 Task: Look for space in Imzoûrene, Morocco from 2nd August, 2023 to 12th August, 2023 for 2 adults in price range Rs.5000 to Rs.10000. Place can be private room with 1  bedroom having 1 bed and 1 bathroom. Property type can be house, flat, guest house, hotel. Booking option can be shelf check-in. Required host language is English.
Action: Mouse moved to (430, 56)
Screenshot: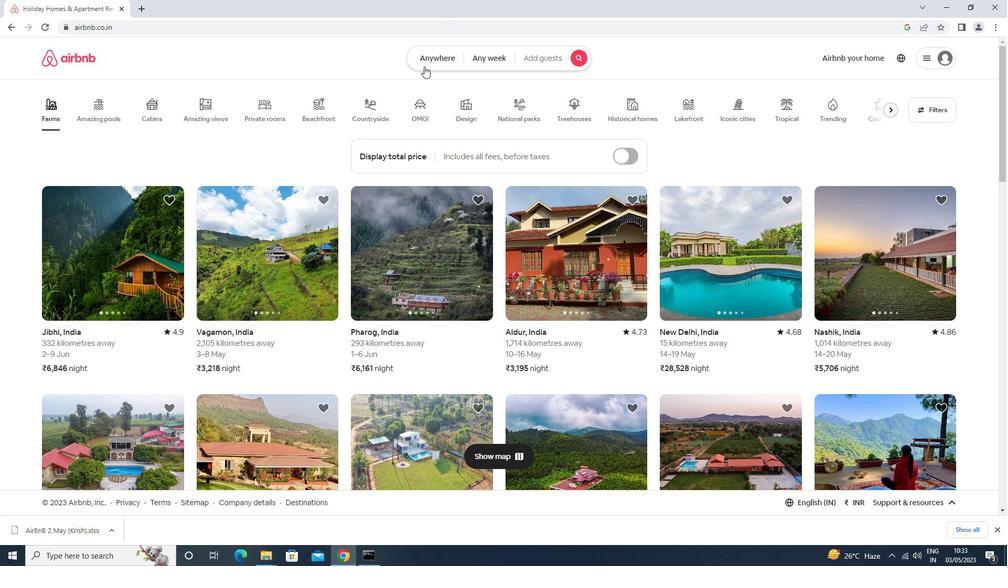 
Action: Mouse pressed left at (430, 56)
Screenshot: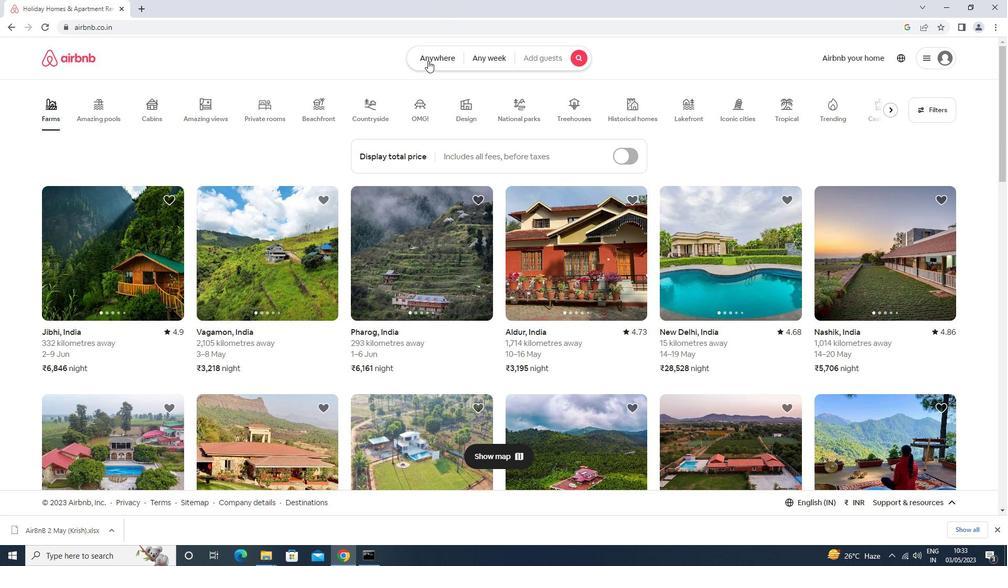 
Action: Mouse moved to (387, 99)
Screenshot: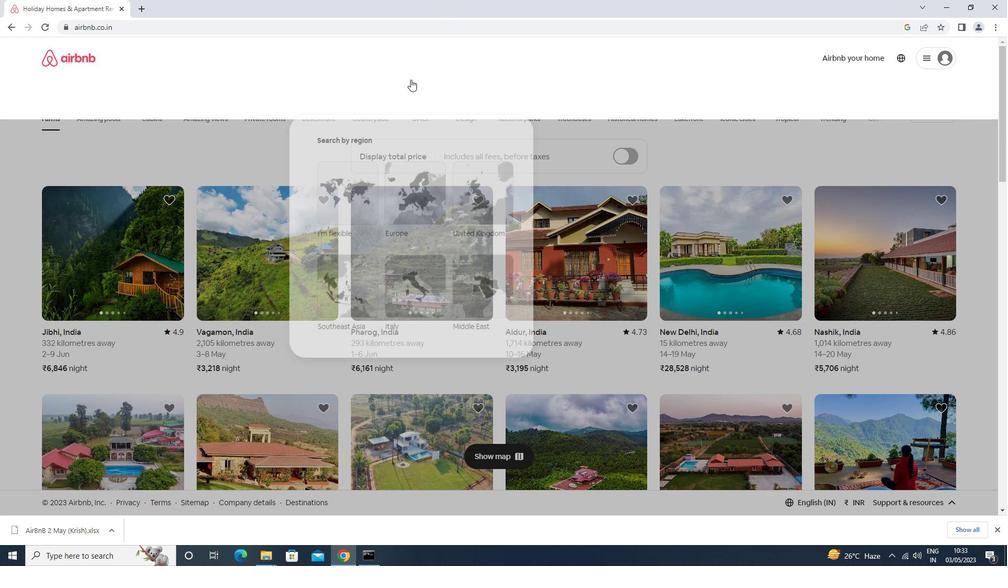 
Action: Mouse pressed left at (387, 99)
Screenshot: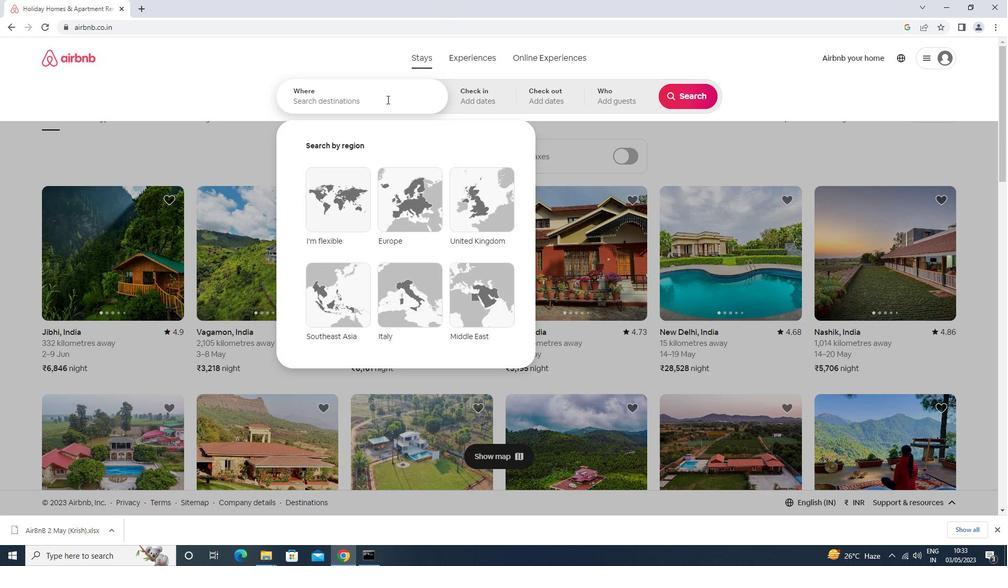 
Action: Key pressed imzourene<Key.down><Key.enter>
Screenshot: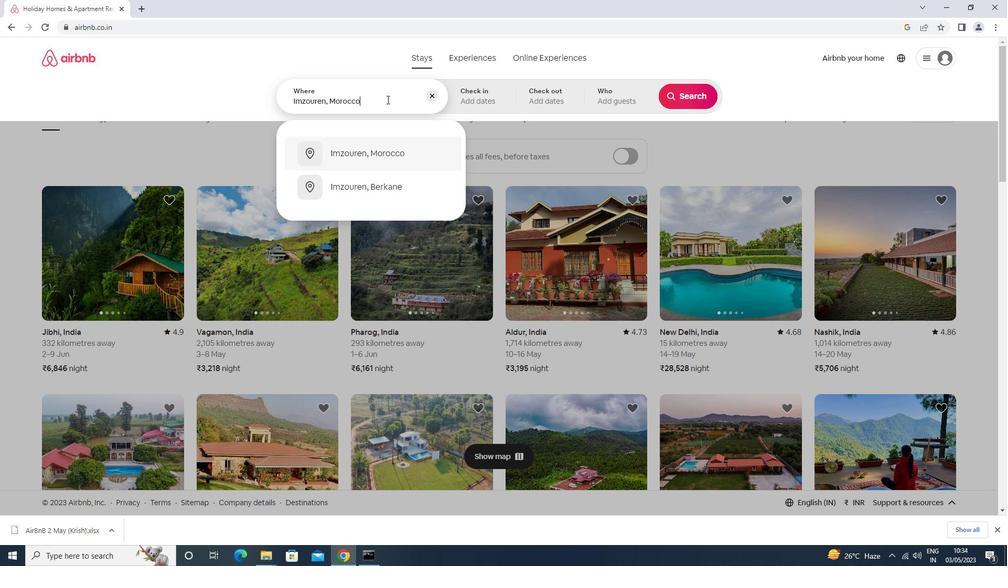 
Action: Mouse moved to (682, 187)
Screenshot: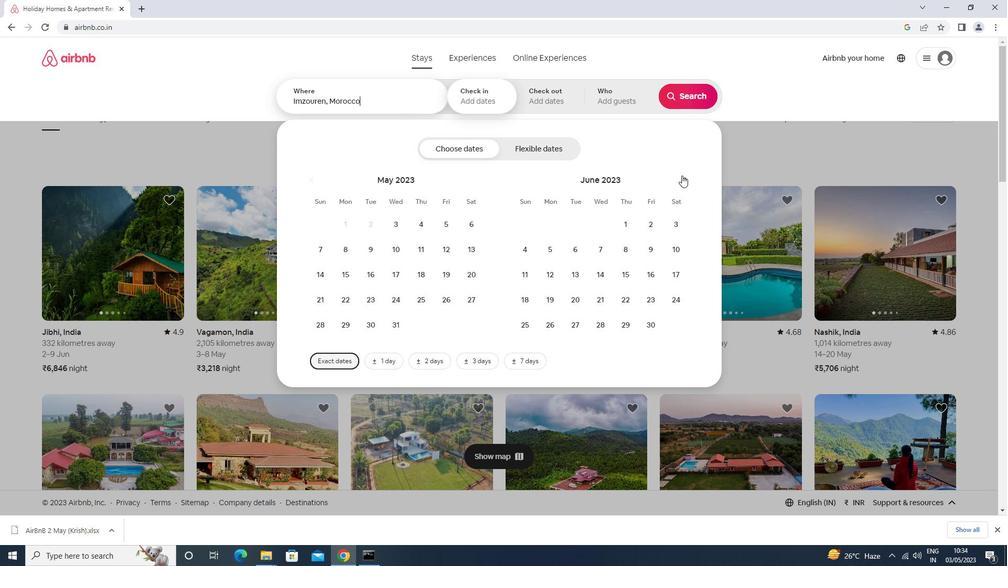 
Action: Mouse pressed left at (682, 187)
Screenshot: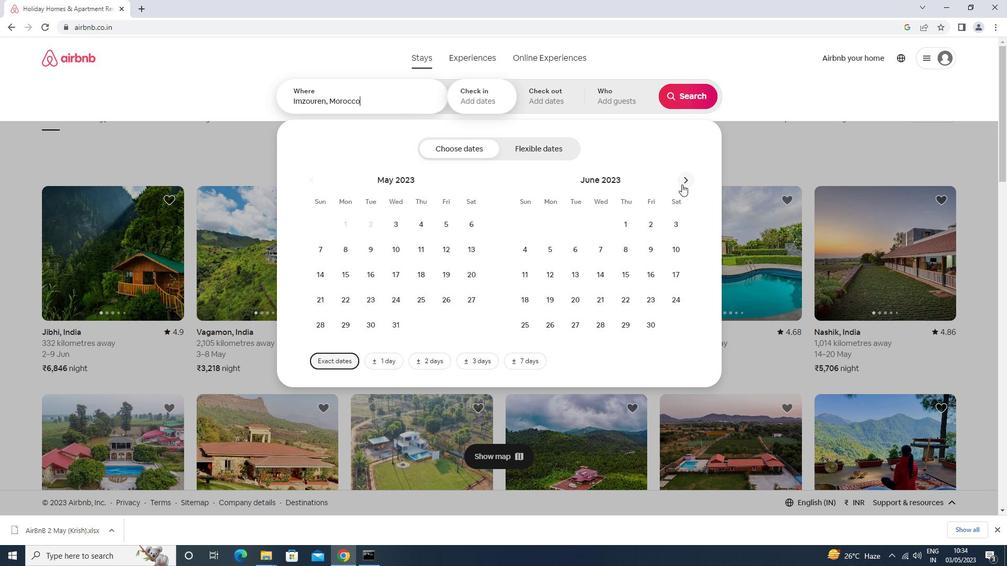 
Action: Mouse pressed left at (682, 187)
Screenshot: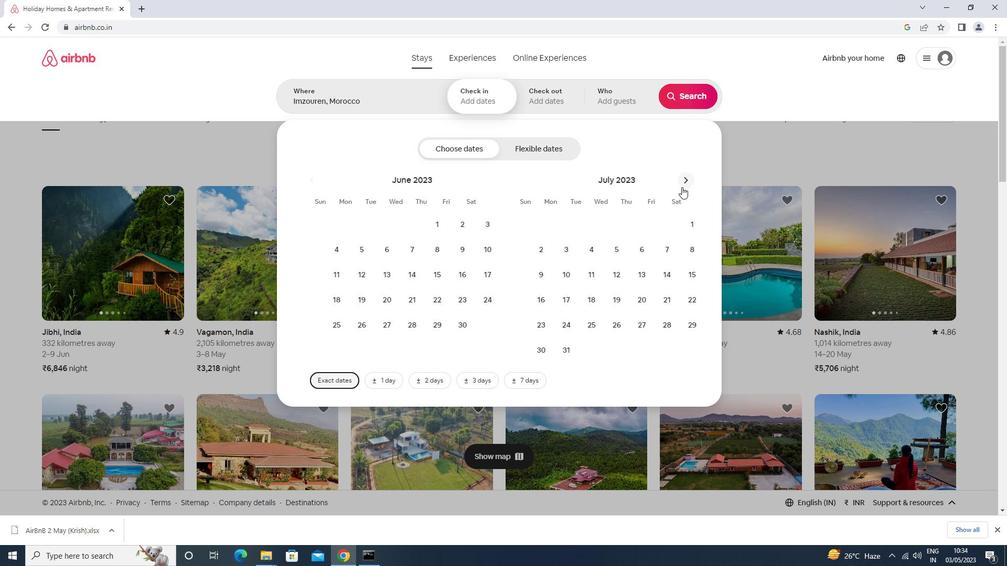 
Action: Mouse moved to (604, 227)
Screenshot: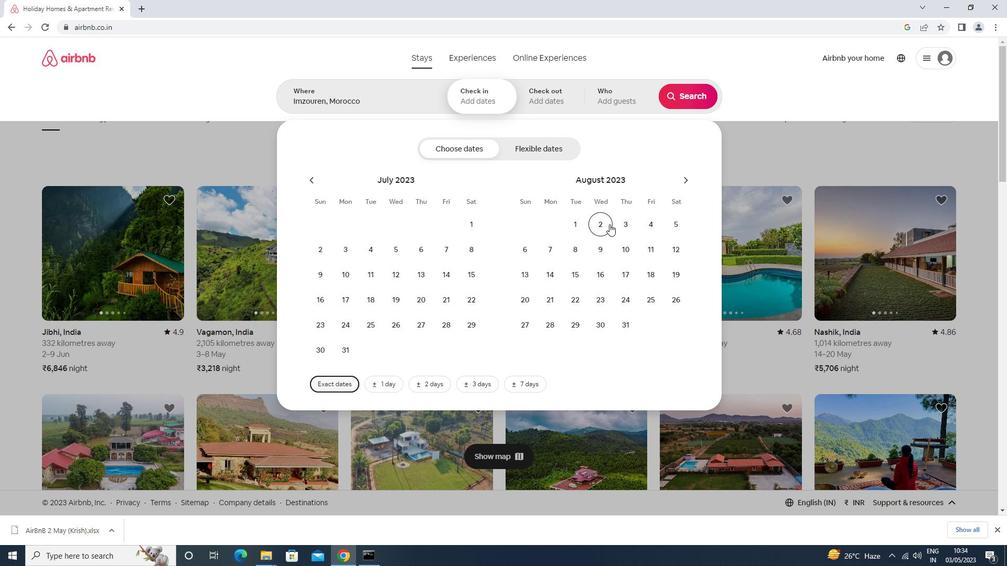 
Action: Mouse pressed left at (604, 227)
Screenshot: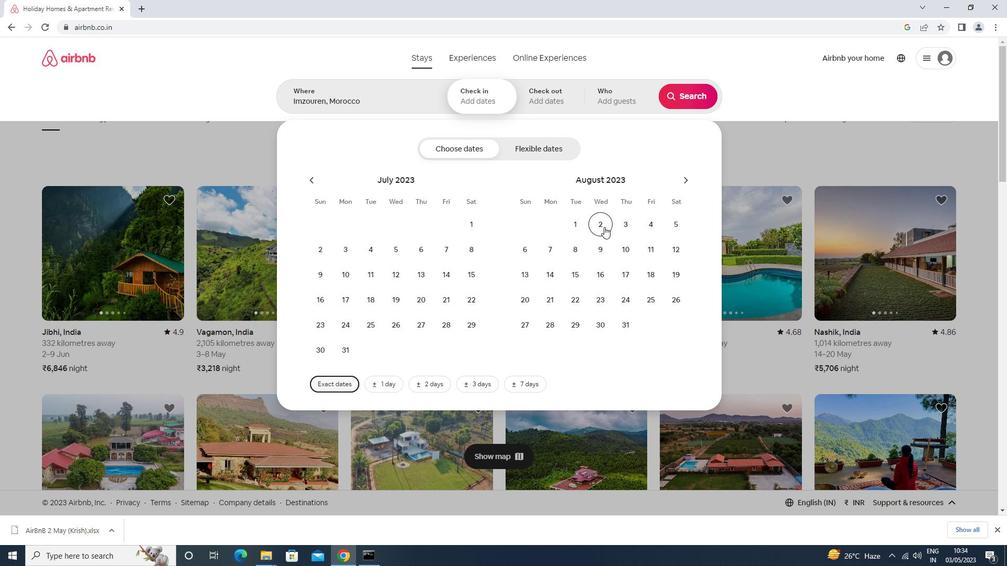 
Action: Mouse moved to (681, 248)
Screenshot: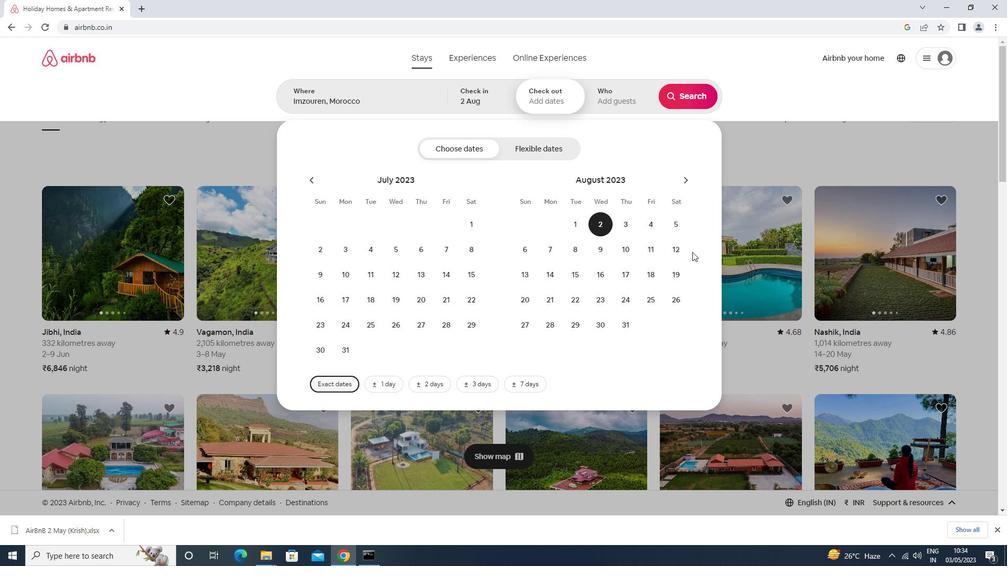 
Action: Mouse pressed left at (681, 248)
Screenshot: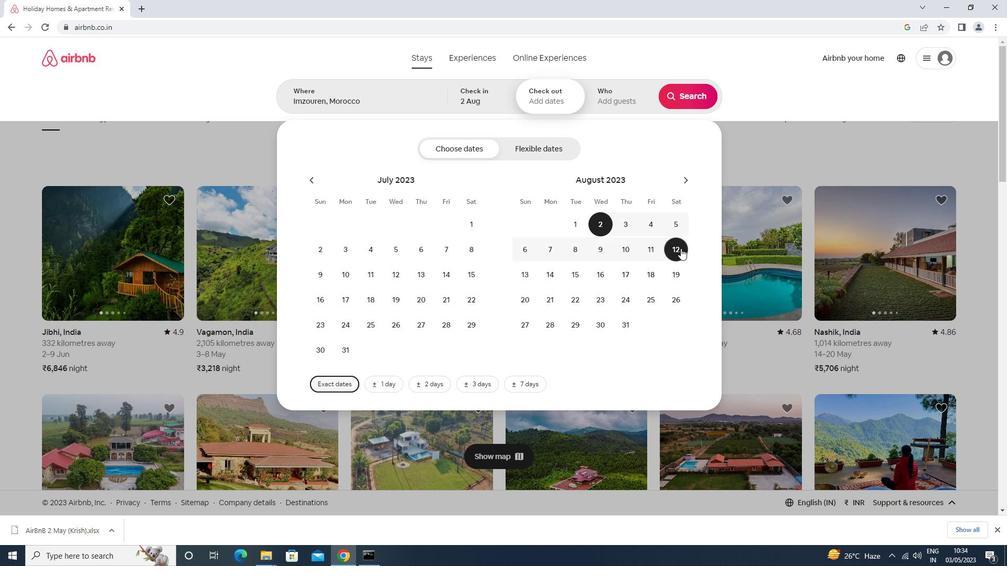 
Action: Mouse moved to (635, 104)
Screenshot: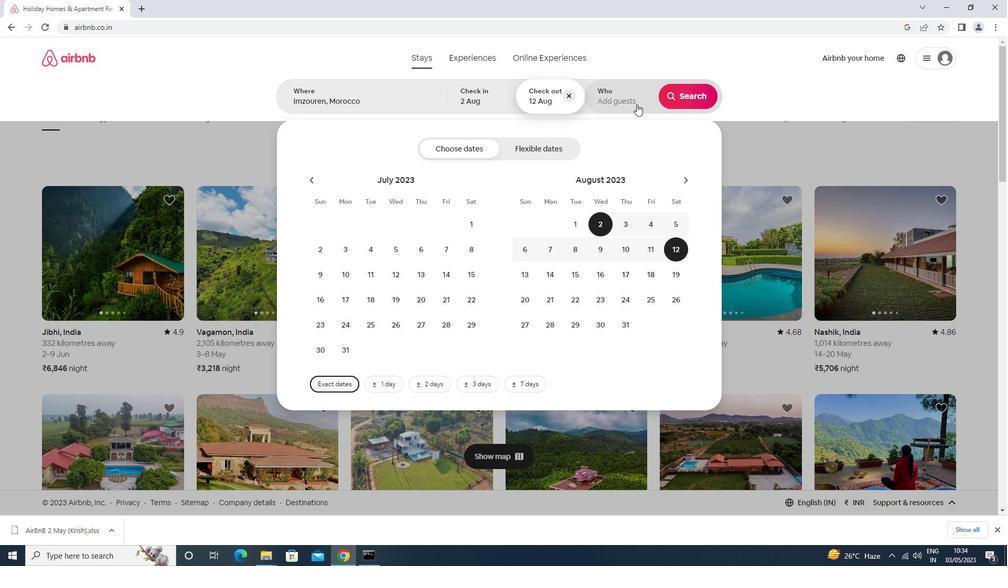 
Action: Mouse pressed left at (635, 104)
Screenshot: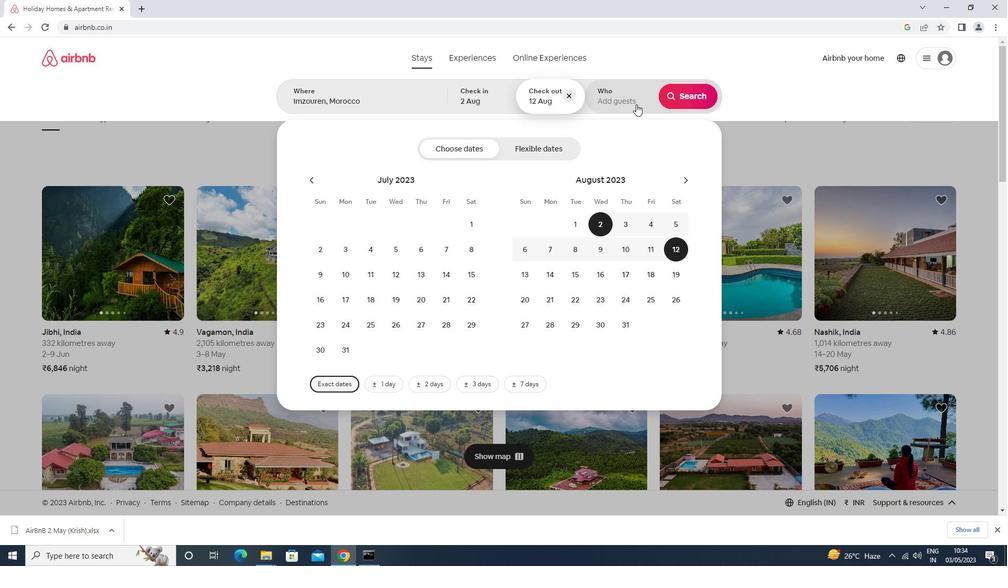 
Action: Mouse moved to (694, 153)
Screenshot: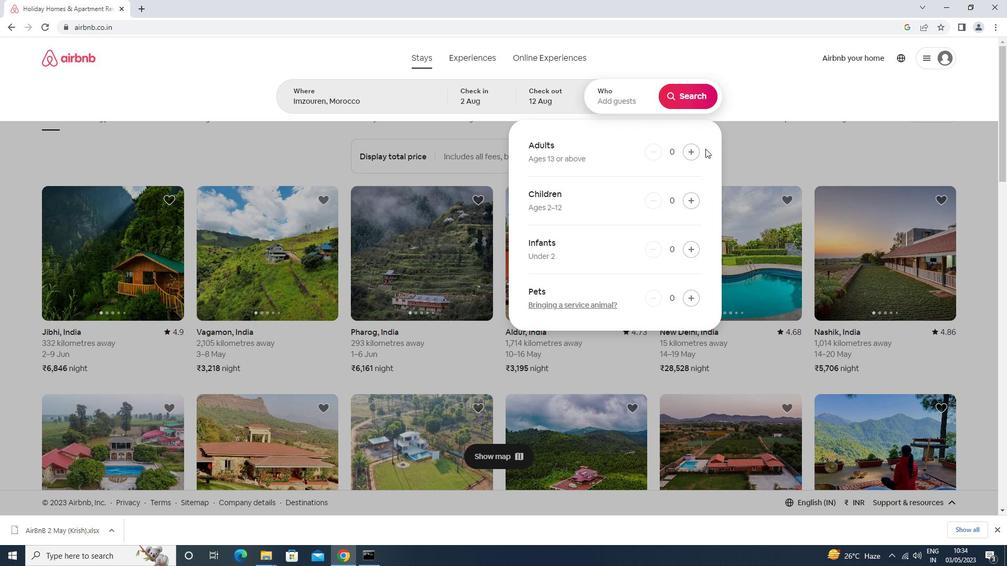 
Action: Mouse pressed left at (694, 153)
Screenshot: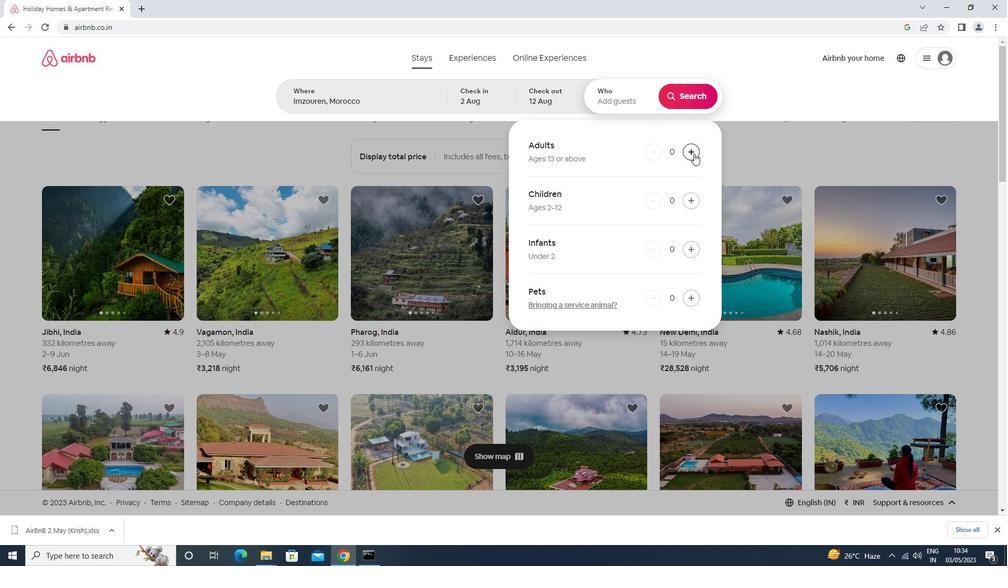 
Action: Mouse pressed left at (694, 153)
Screenshot: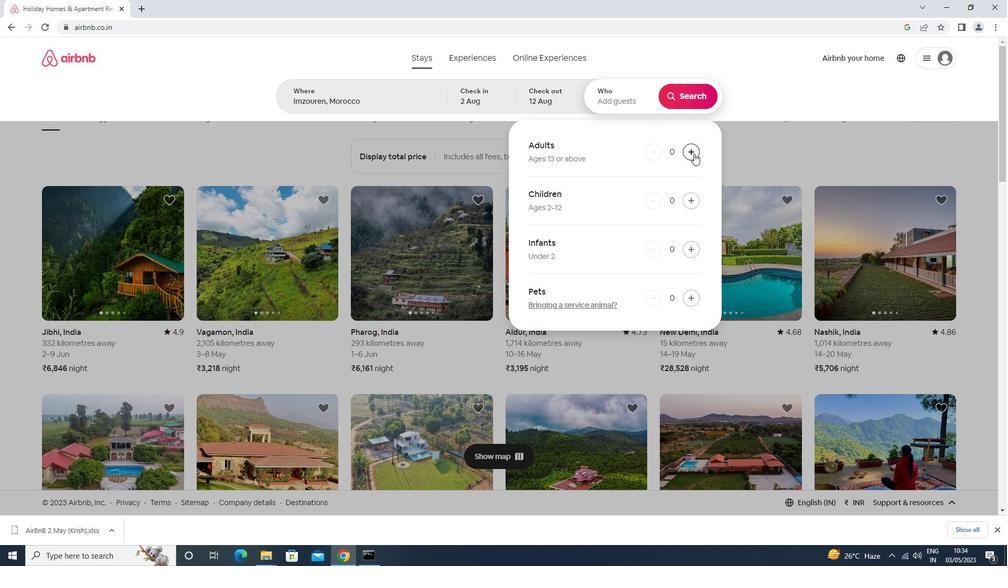 
Action: Mouse moved to (692, 97)
Screenshot: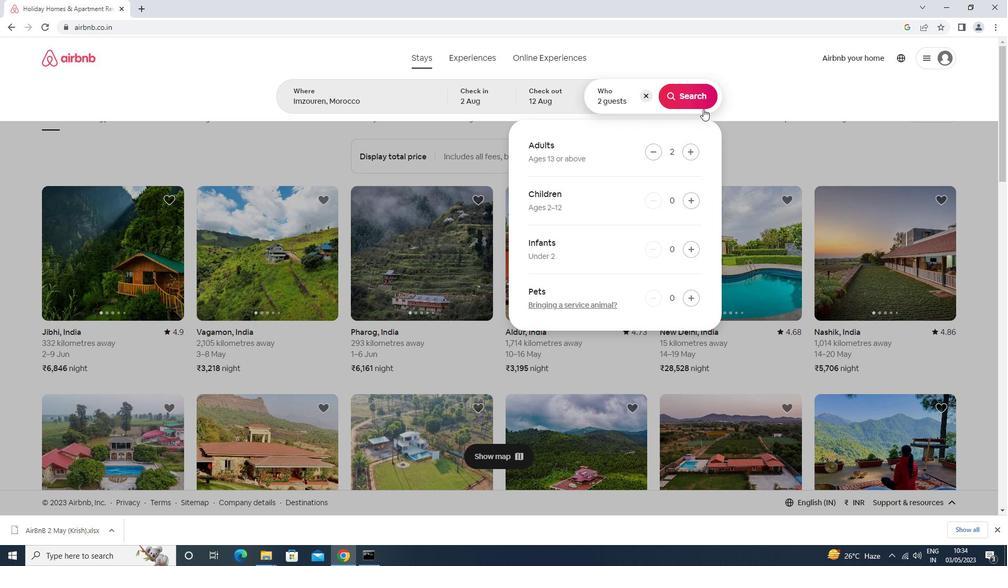 
Action: Mouse pressed left at (692, 97)
Screenshot: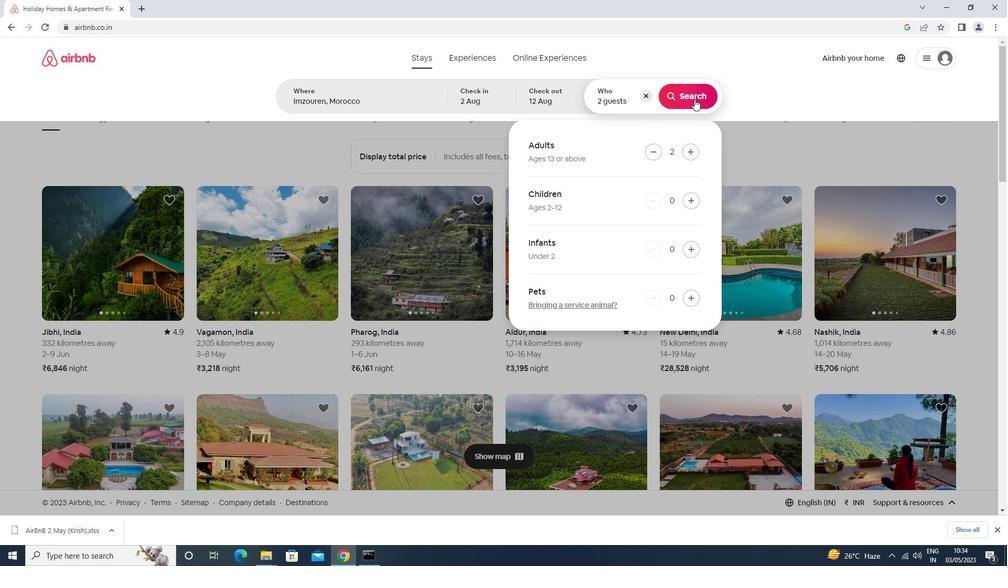 
Action: Mouse moved to (954, 100)
Screenshot: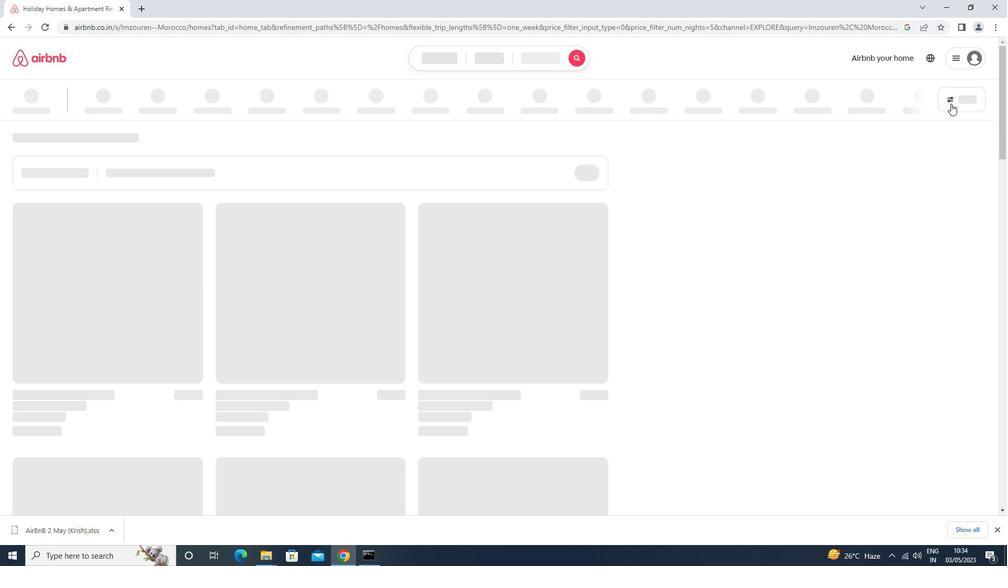 
Action: Mouse pressed left at (954, 100)
Screenshot: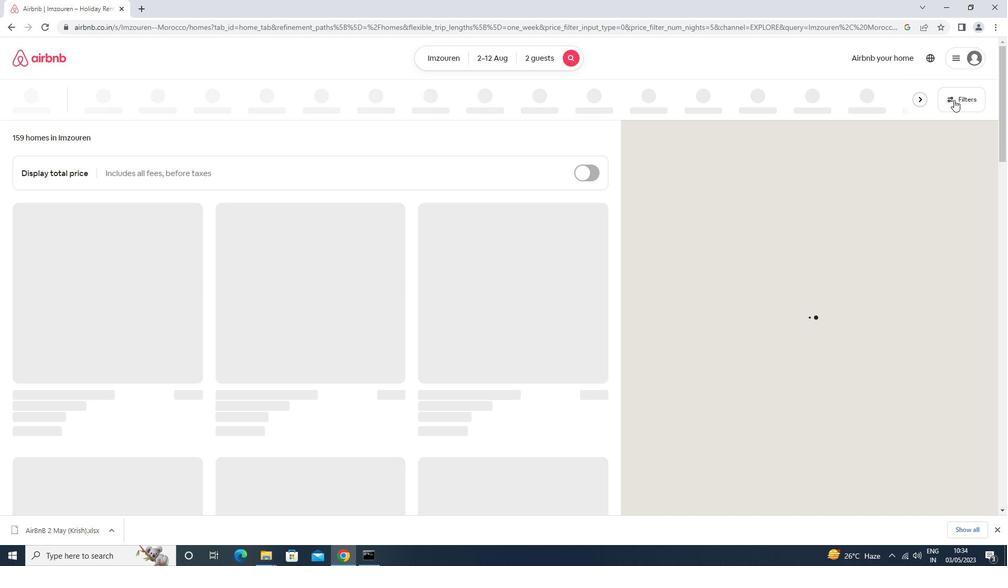 
Action: Mouse moved to (459, 229)
Screenshot: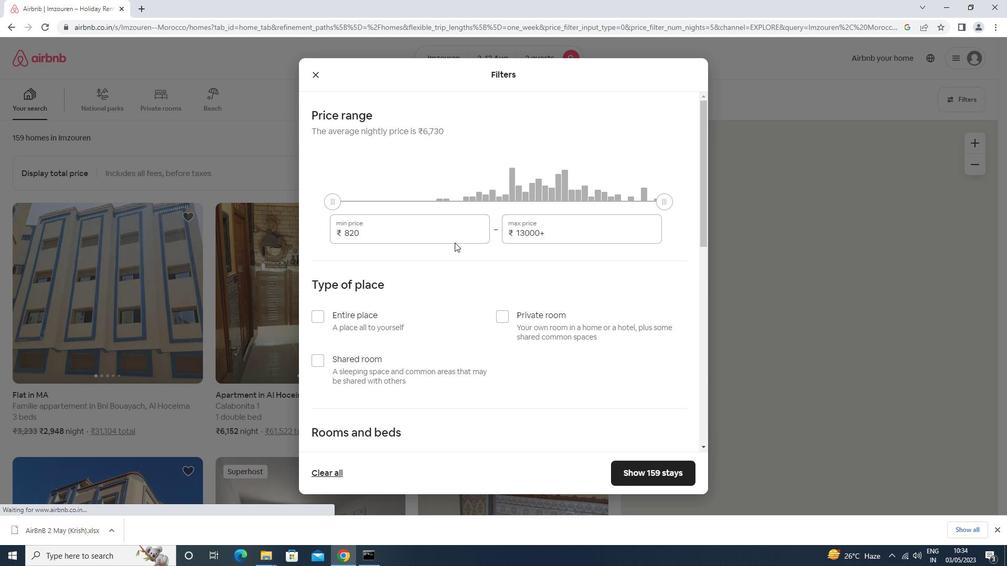 
Action: Mouse pressed left at (459, 229)
Screenshot: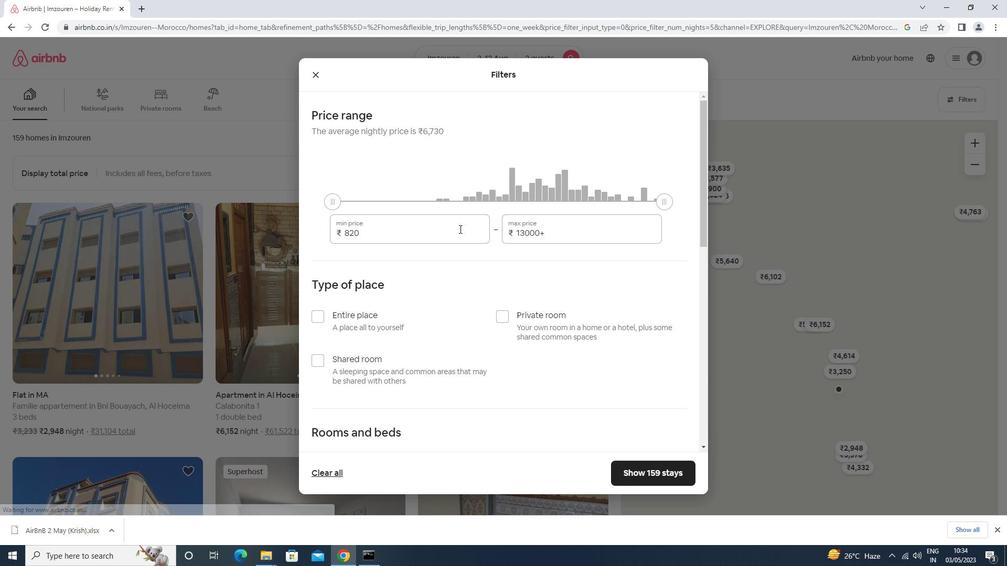 
Action: Key pressed <Key.backspace><Key.backspace><Key.backspace><Key.backspace><Key.backspace><Key.backspace><Key.backspace><Key.backspace><Key.backspace><Key.backspace><Key.backspace><Key.backspace>5000<Key.tab>10000
Screenshot: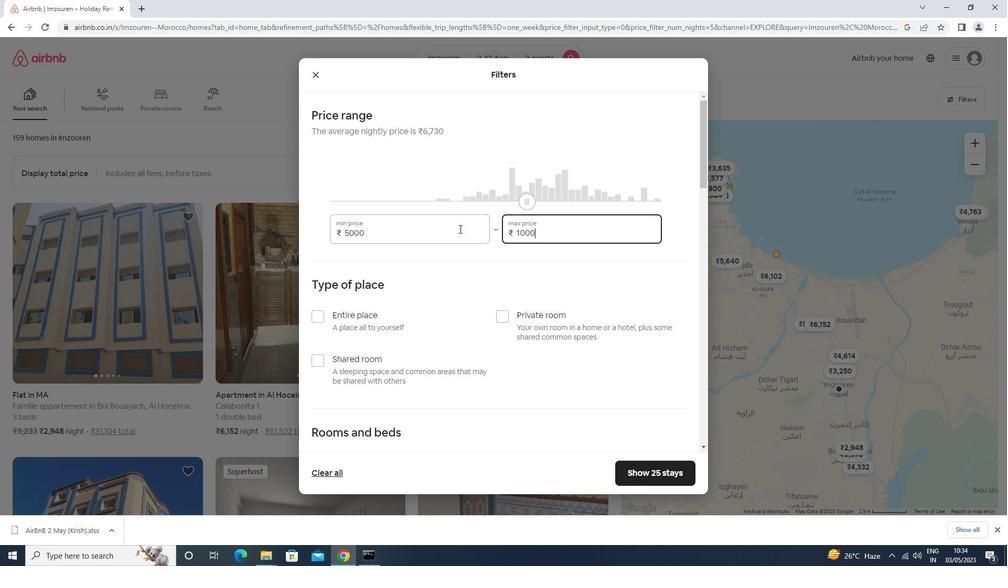 
Action: Mouse moved to (505, 305)
Screenshot: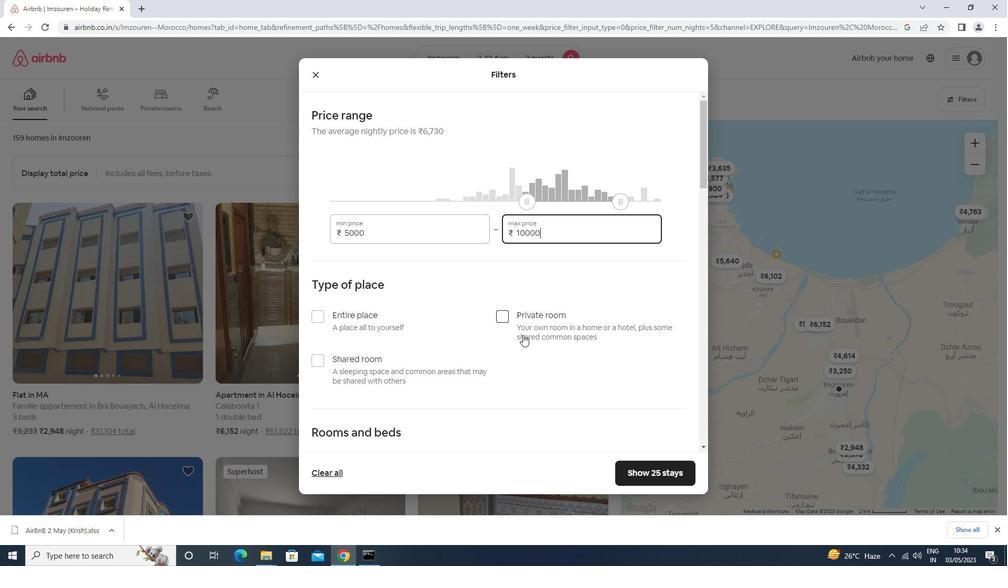 
Action: Mouse pressed left at (505, 305)
Screenshot: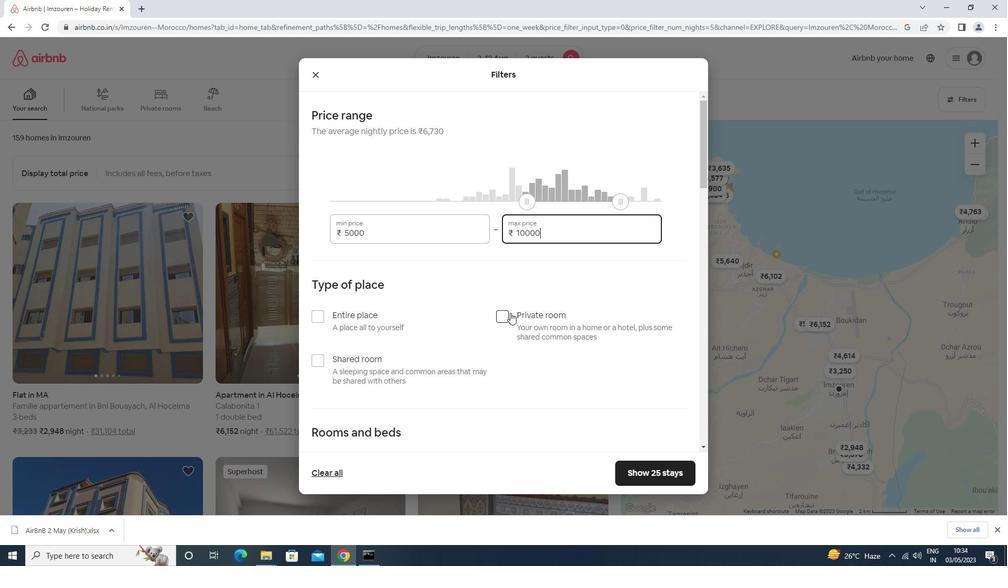 
Action: Mouse moved to (504, 316)
Screenshot: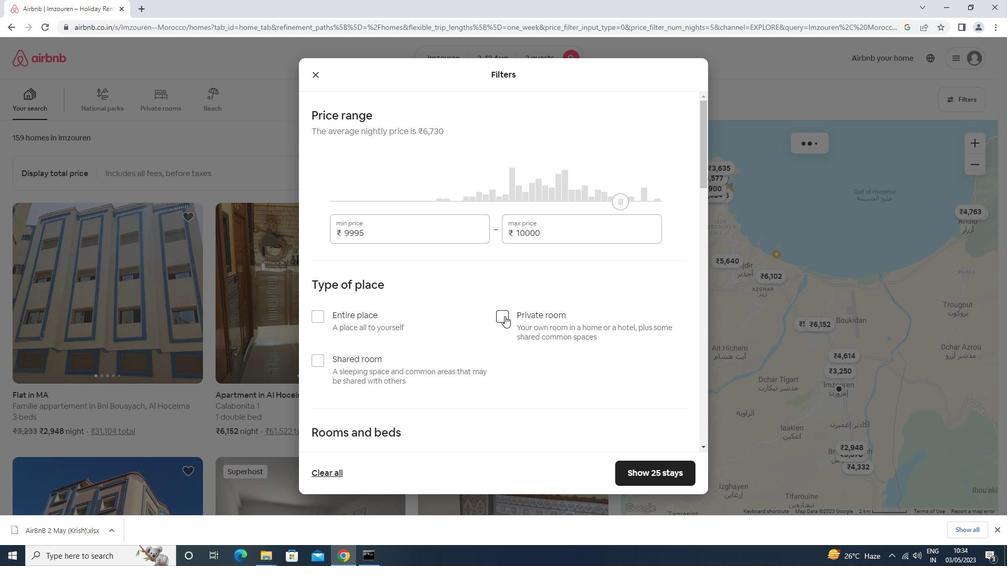 
Action: Mouse pressed left at (504, 316)
Screenshot: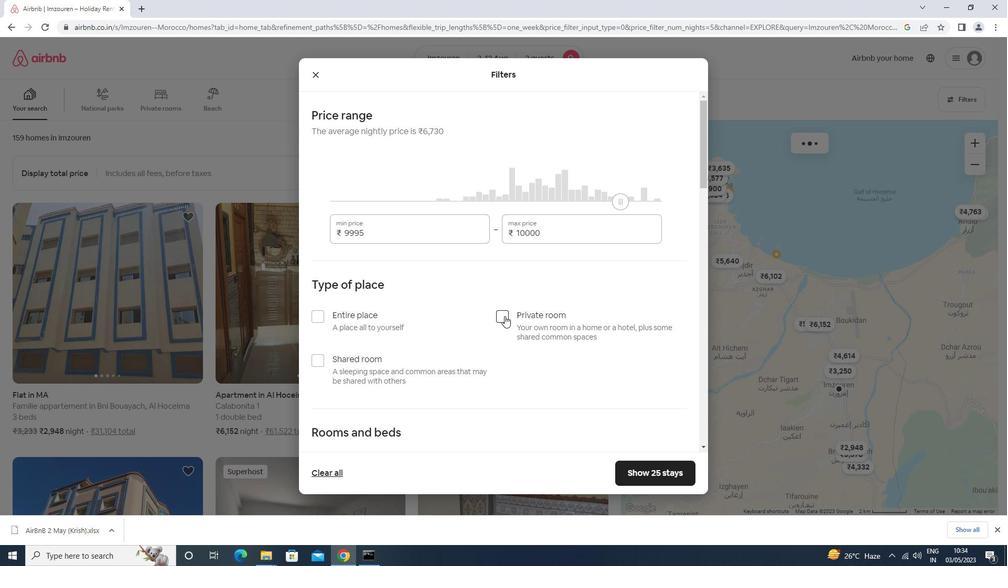 
Action: Mouse moved to (501, 311)
Screenshot: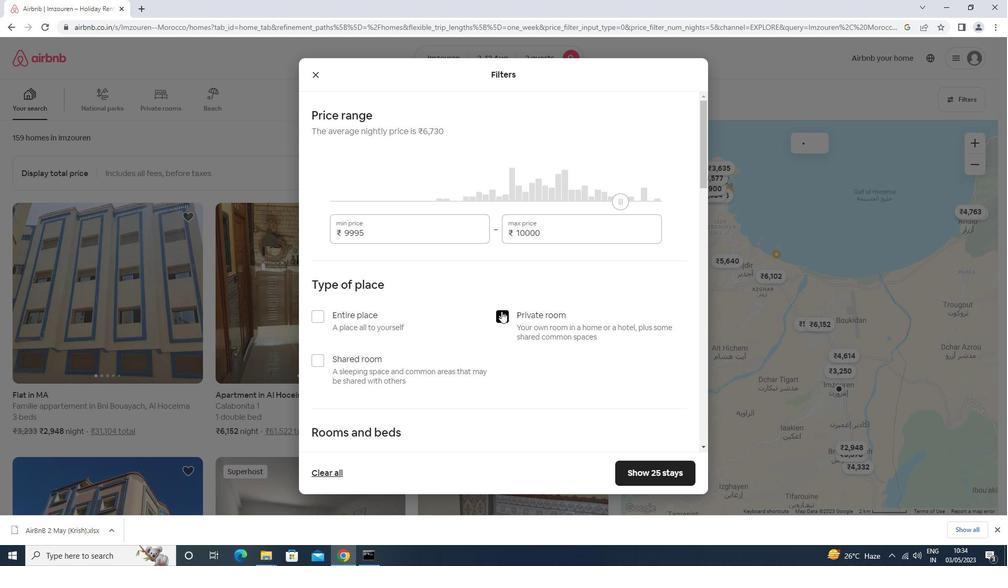 
Action: Mouse scrolled (501, 311) with delta (0, 0)
Screenshot: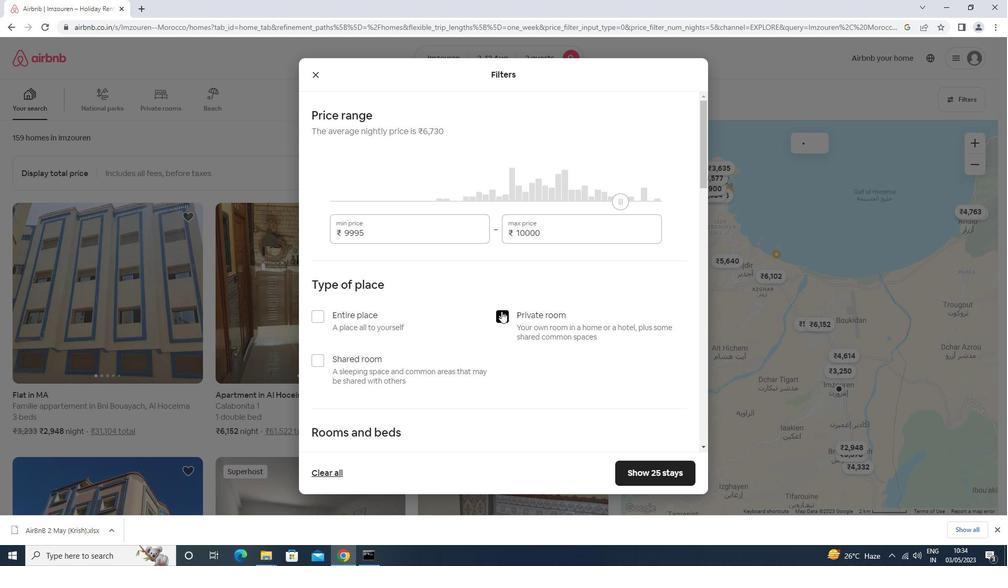 
Action: Mouse scrolled (501, 311) with delta (0, 0)
Screenshot: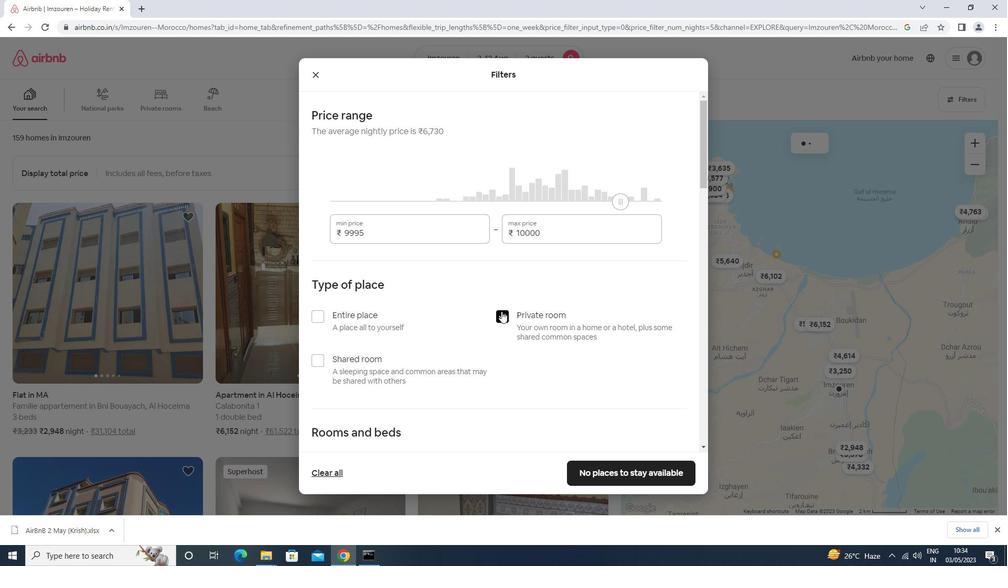 
Action: Mouse scrolled (501, 311) with delta (0, 0)
Screenshot: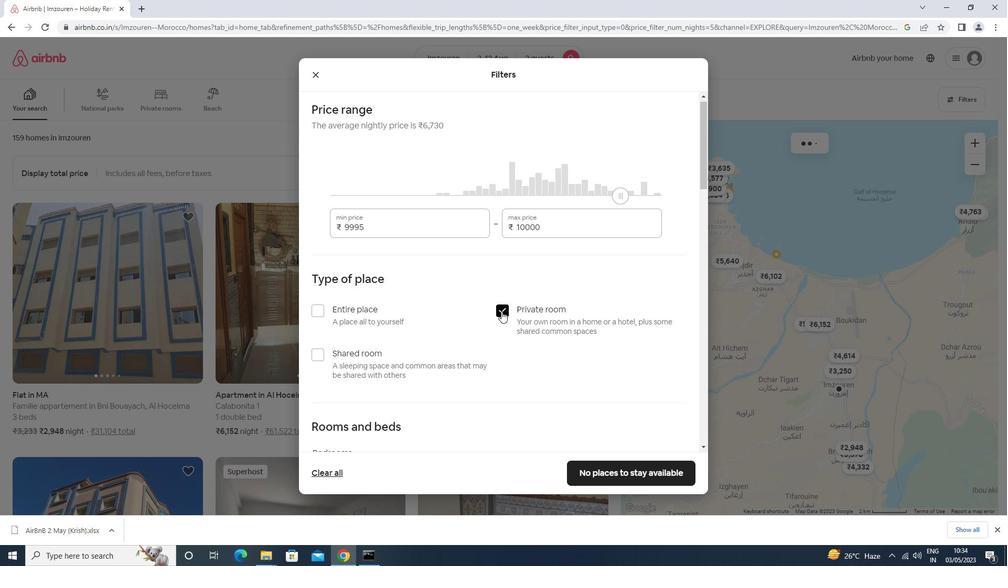 
Action: Mouse scrolled (501, 311) with delta (0, 0)
Screenshot: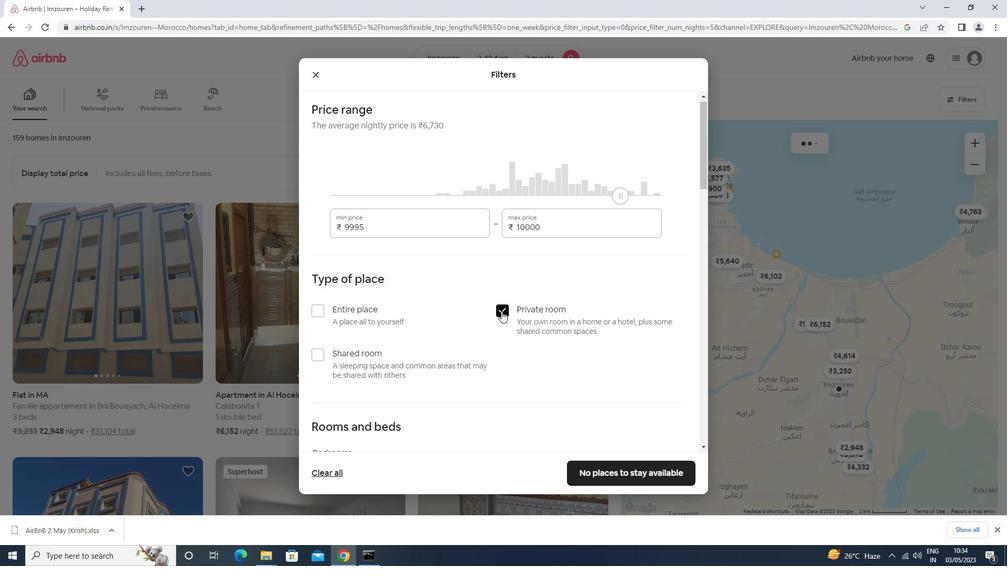 
Action: Mouse moved to (381, 283)
Screenshot: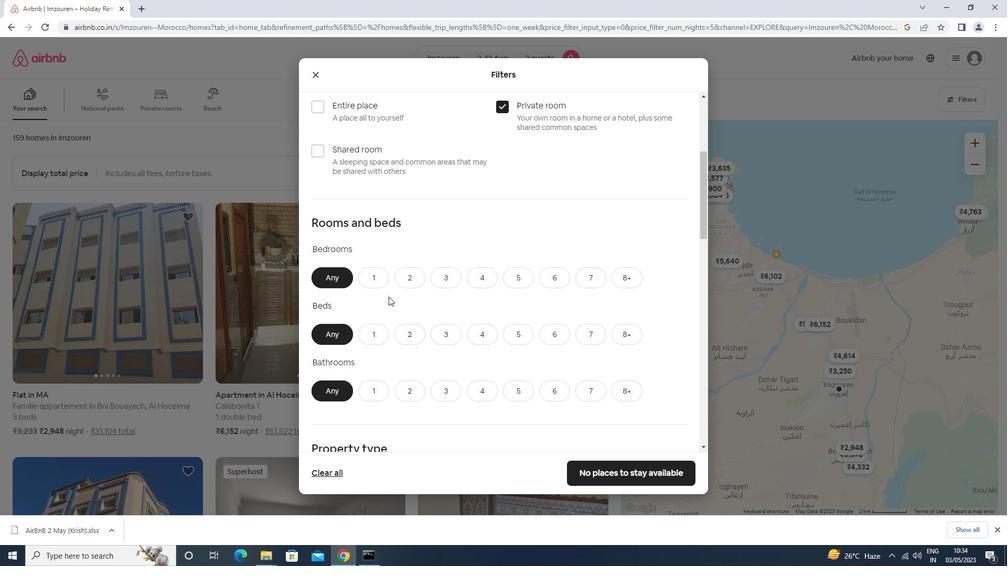 
Action: Mouse pressed left at (381, 283)
Screenshot: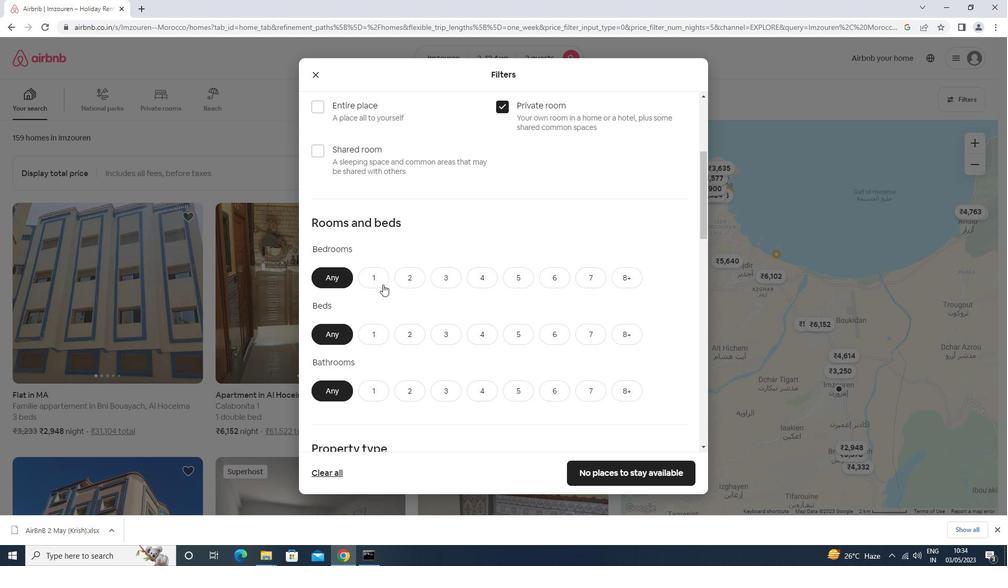 
Action: Mouse moved to (376, 333)
Screenshot: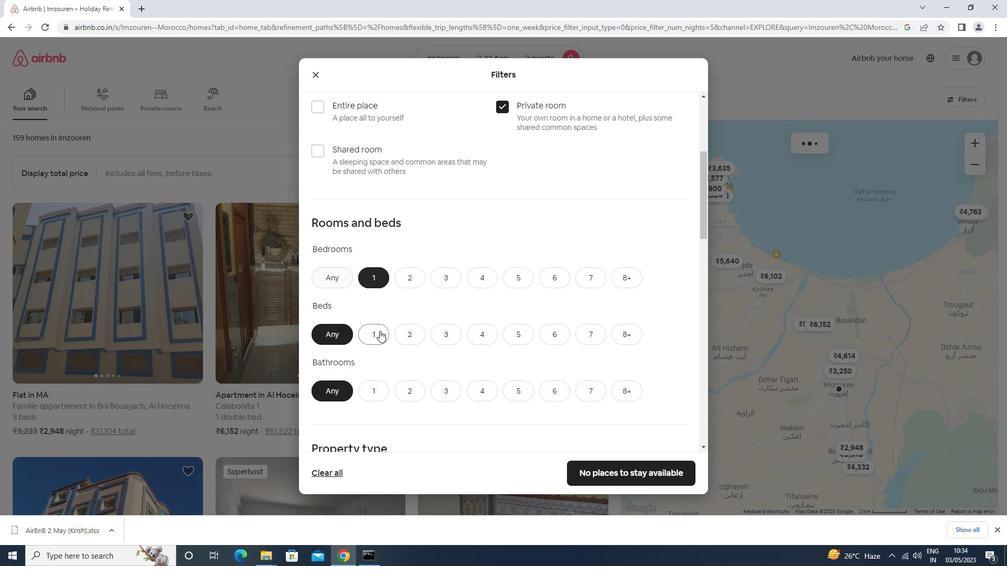 
Action: Mouse pressed left at (376, 333)
Screenshot: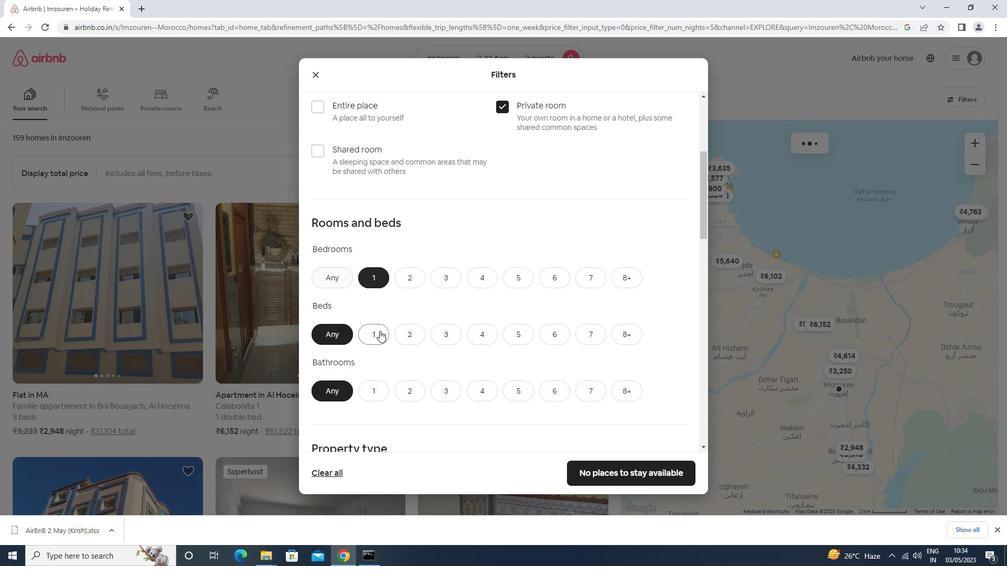 
Action: Mouse moved to (377, 389)
Screenshot: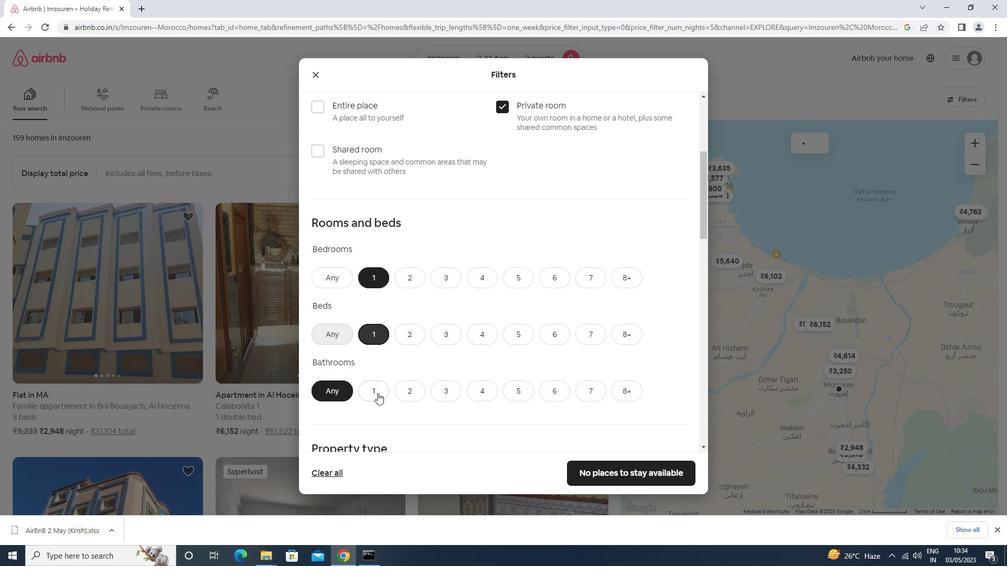 
Action: Mouse pressed left at (377, 389)
Screenshot: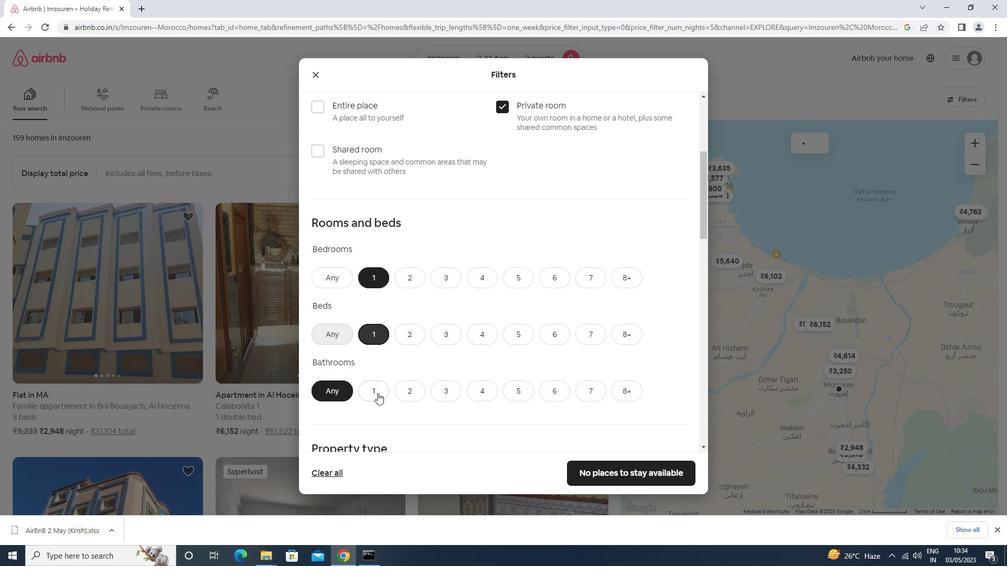 
Action: Mouse moved to (377, 389)
Screenshot: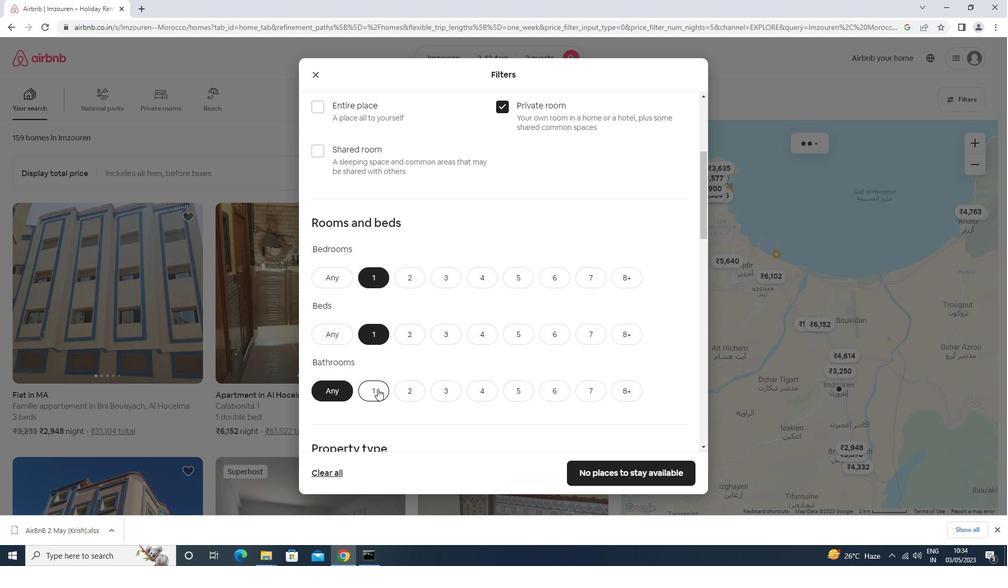 
Action: Mouse scrolled (377, 388) with delta (0, 0)
Screenshot: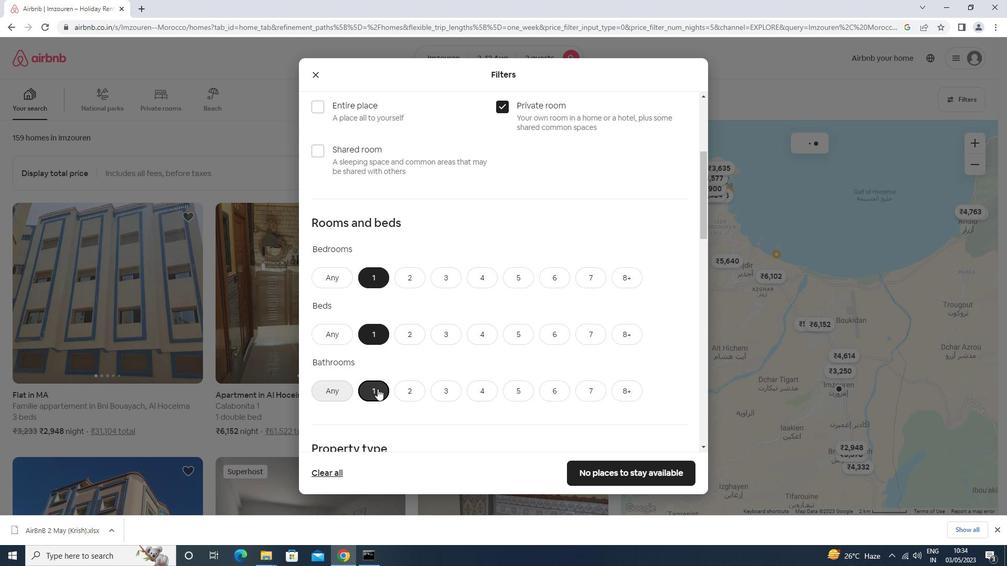 
Action: Mouse scrolled (377, 388) with delta (0, 0)
Screenshot: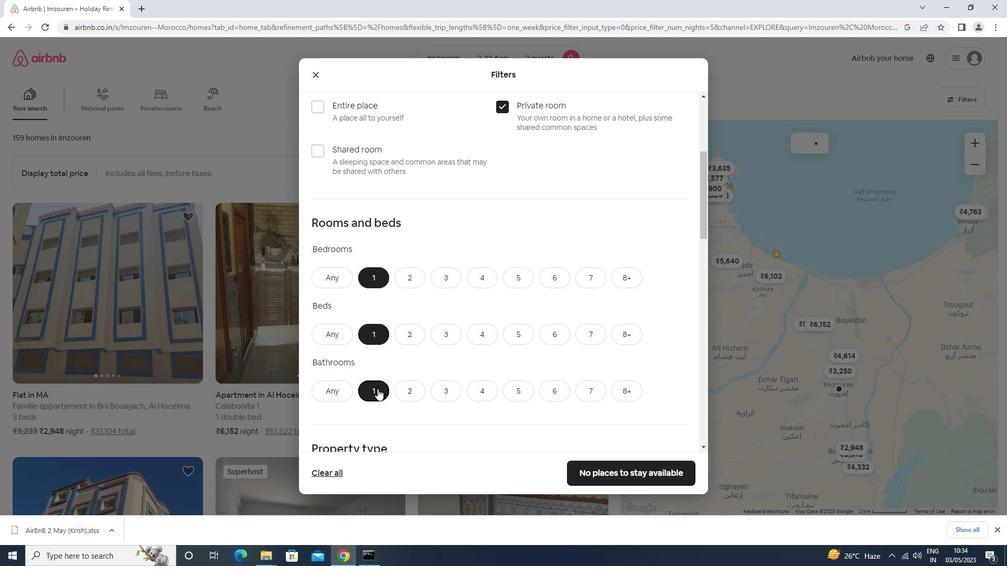 
Action: Mouse scrolled (377, 388) with delta (0, 0)
Screenshot: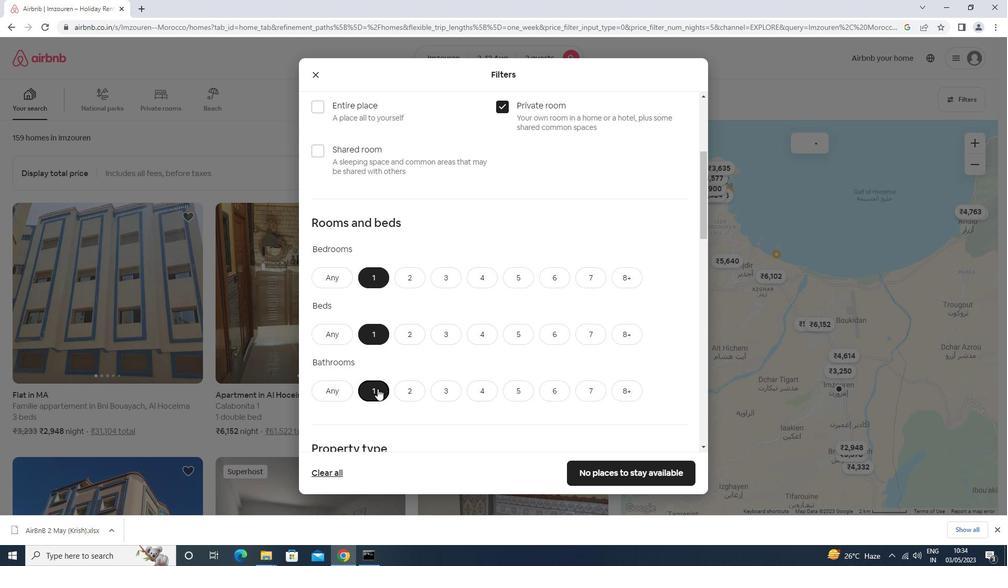 
Action: Mouse scrolled (377, 388) with delta (0, 0)
Screenshot: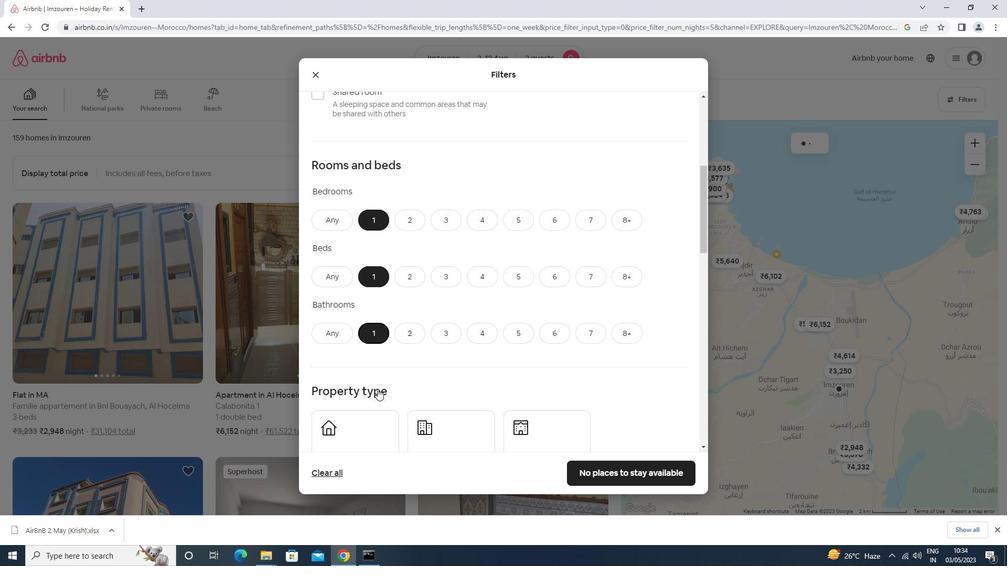
Action: Mouse scrolled (377, 388) with delta (0, 0)
Screenshot: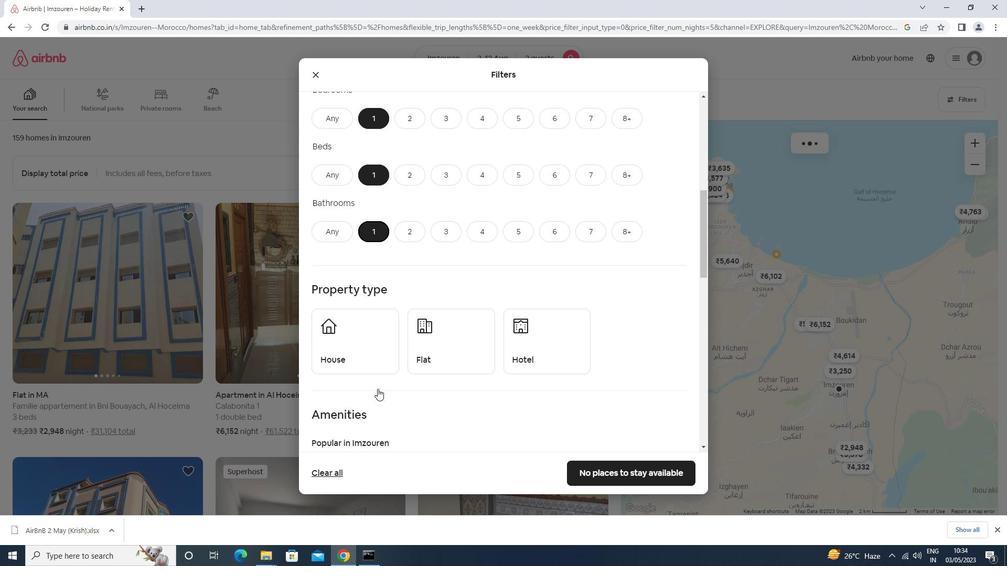 
Action: Mouse moved to (371, 247)
Screenshot: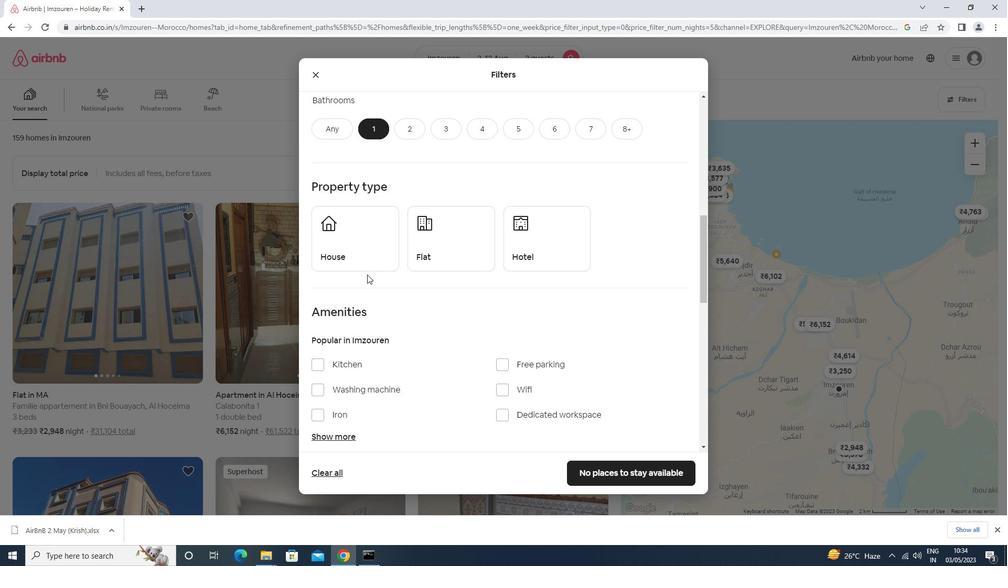 
Action: Mouse pressed left at (371, 247)
Screenshot: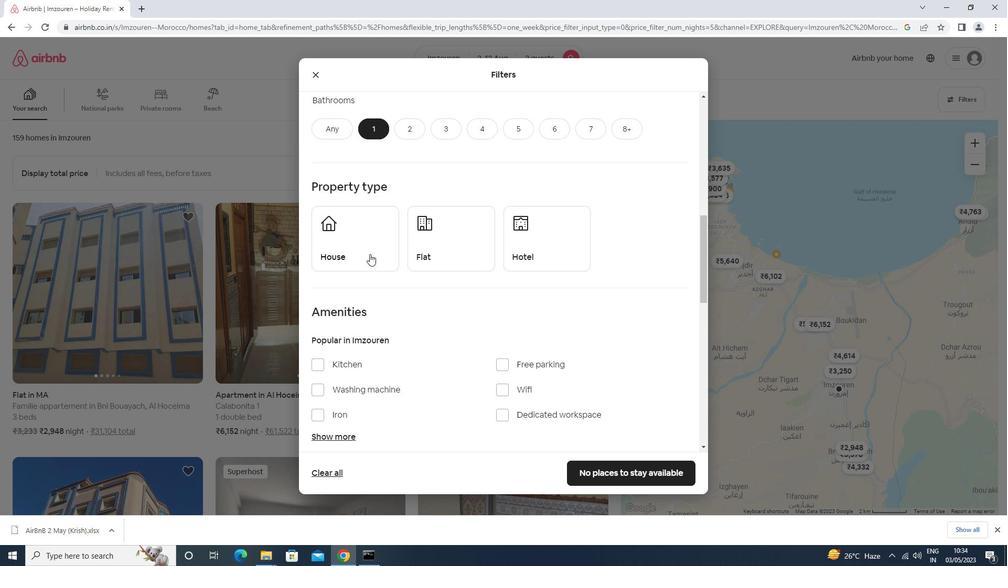 
Action: Mouse moved to (445, 249)
Screenshot: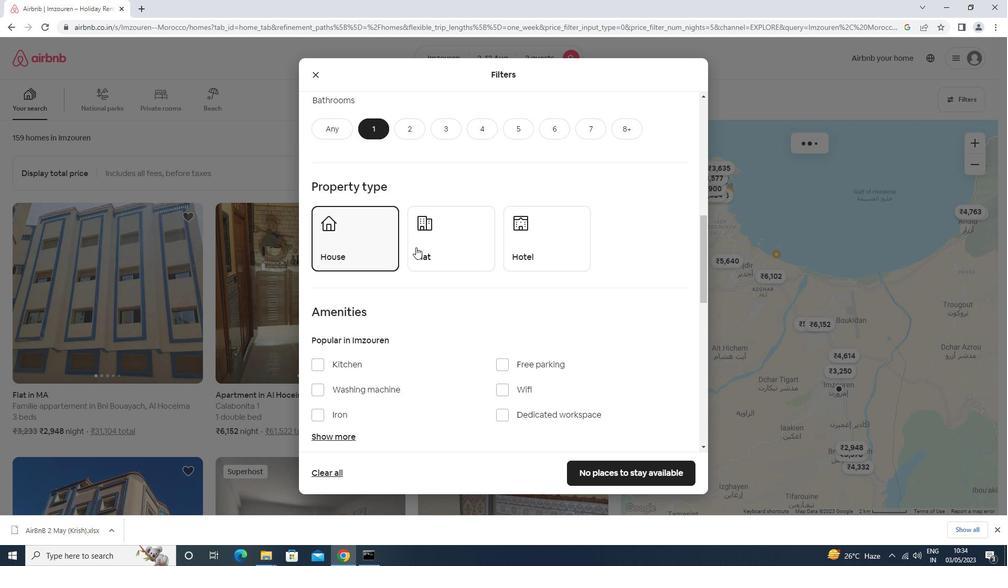 
Action: Mouse pressed left at (445, 249)
Screenshot: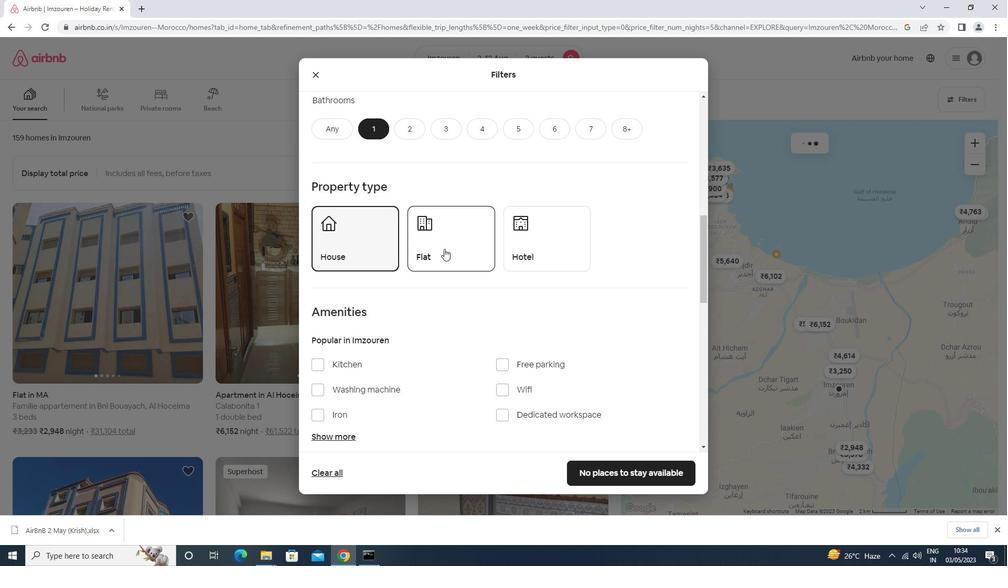 
Action: Mouse moved to (540, 255)
Screenshot: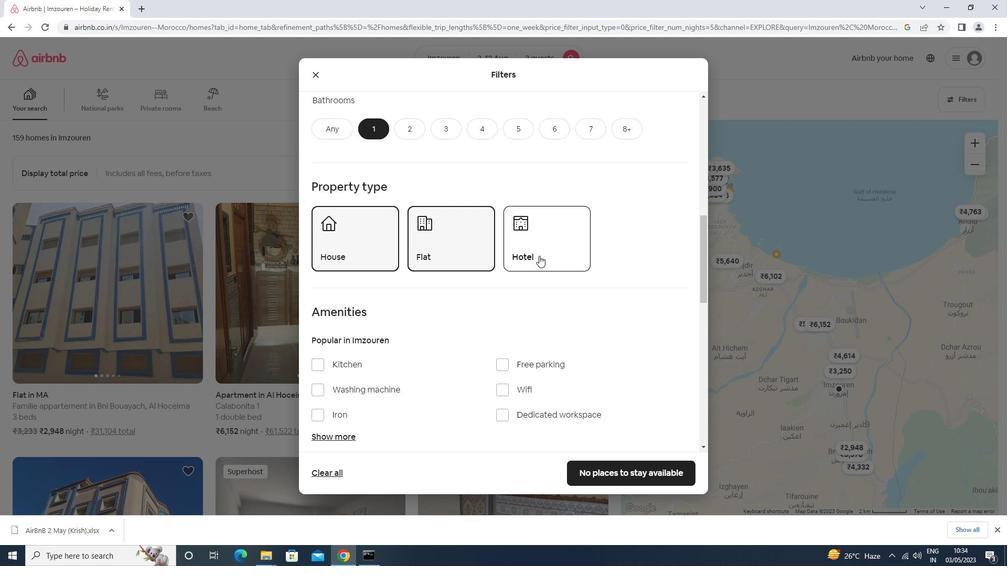 
Action: Mouse pressed left at (540, 255)
Screenshot: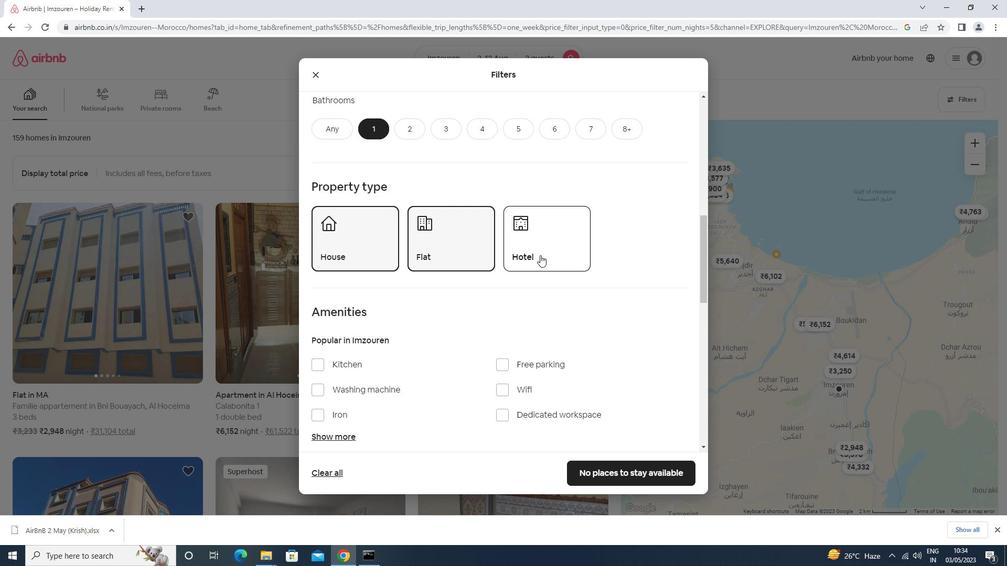 
Action: Mouse moved to (540, 255)
Screenshot: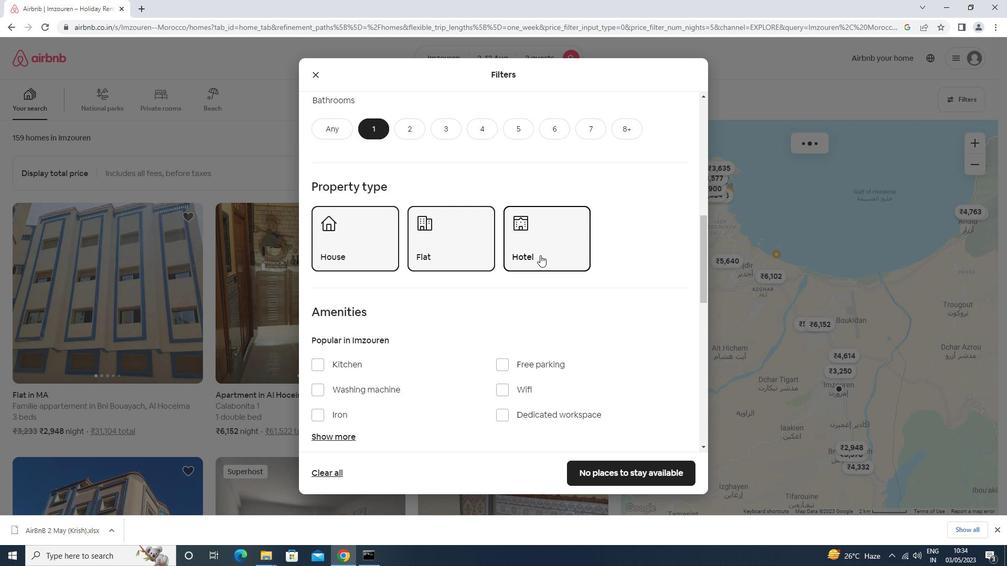 
Action: Mouse scrolled (540, 255) with delta (0, 0)
Screenshot: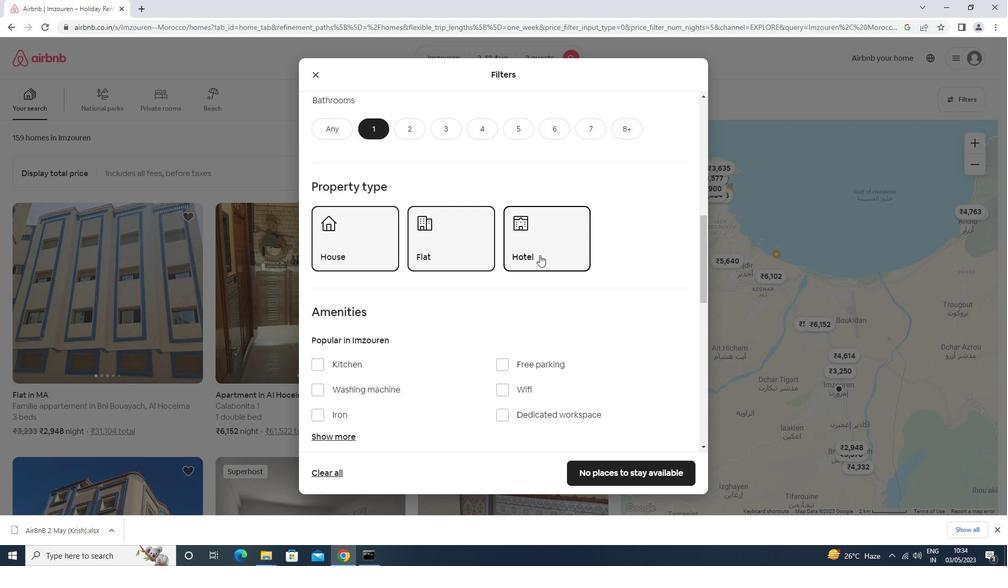 
Action: Mouse moved to (539, 255)
Screenshot: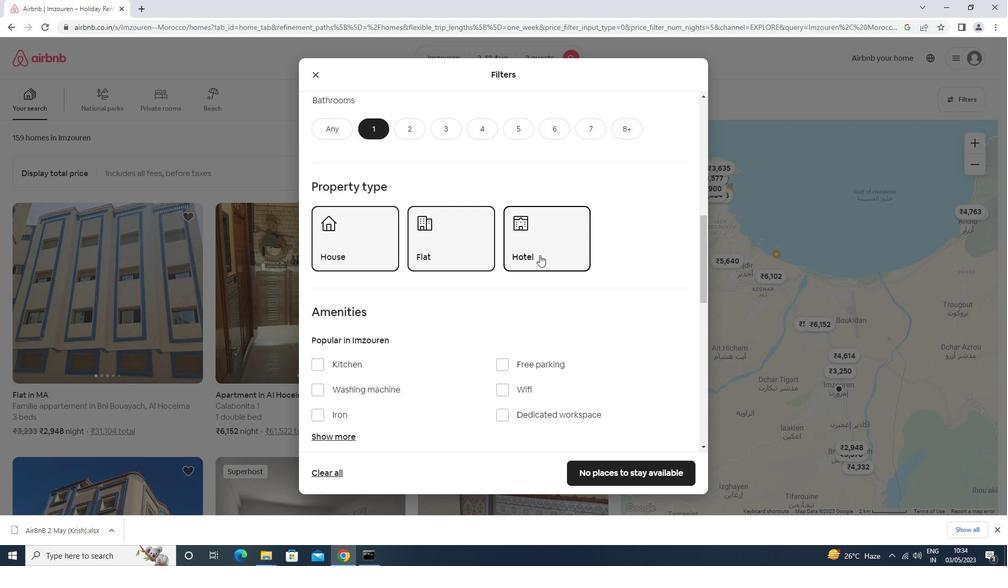 
Action: Mouse scrolled (539, 255) with delta (0, 0)
Screenshot: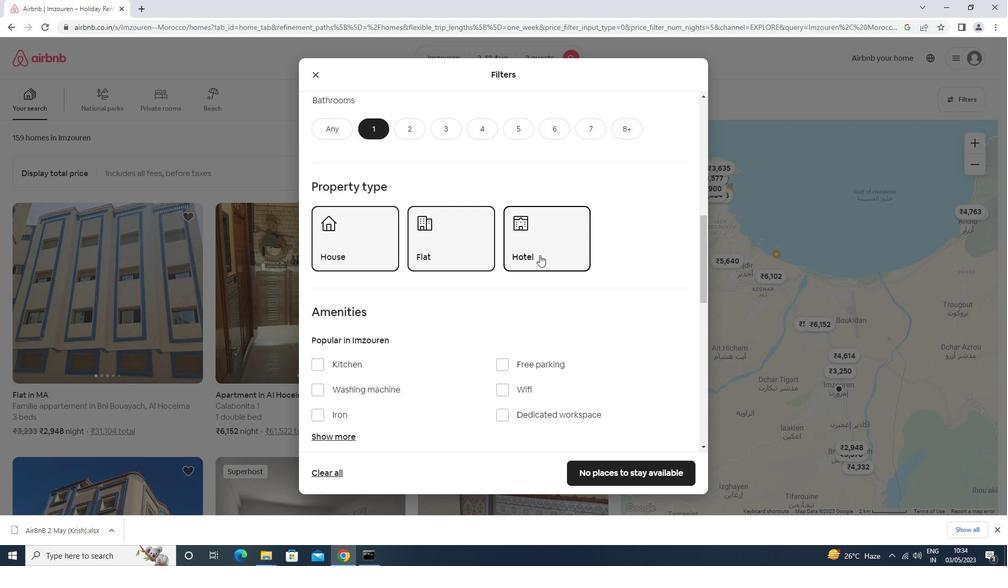 
Action: Mouse scrolled (539, 255) with delta (0, 0)
Screenshot: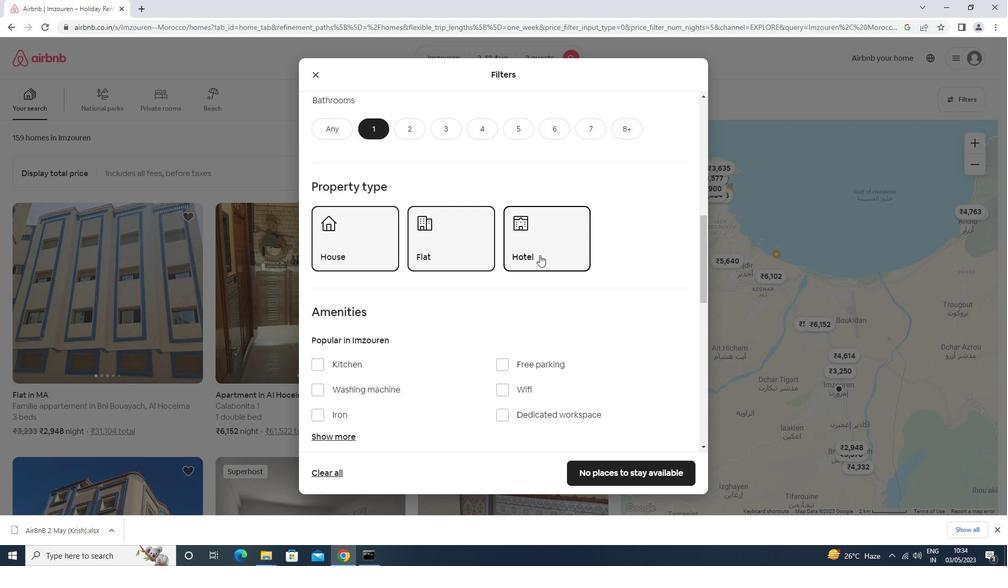 
Action: Mouse scrolled (539, 255) with delta (0, 0)
Screenshot: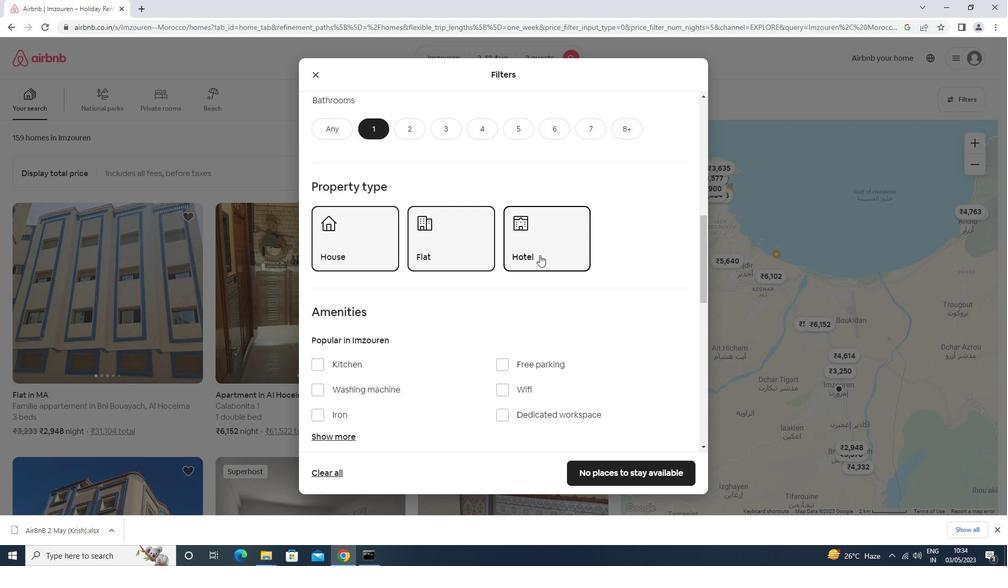 
Action: Mouse scrolled (539, 255) with delta (0, 0)
Screenshot: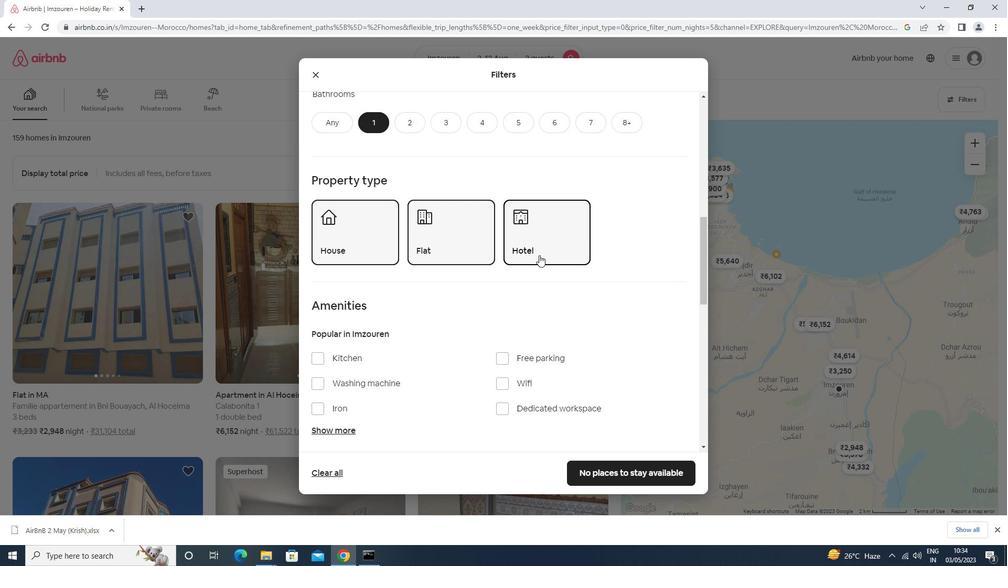 
Action: Mouse moved to (661, 301)
Screenshot: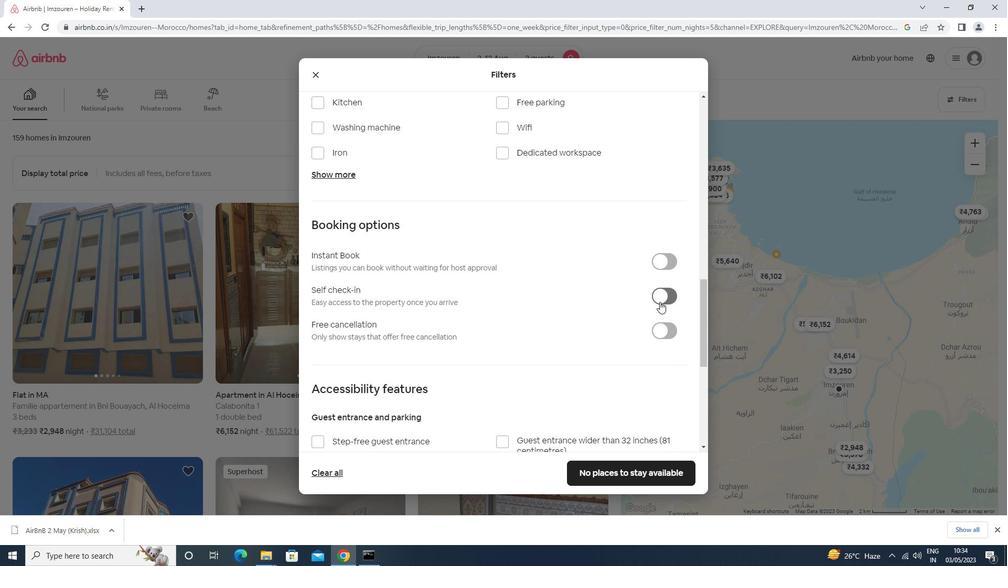 
Action: Mouse pressed left at (661, 301)
Screenshot: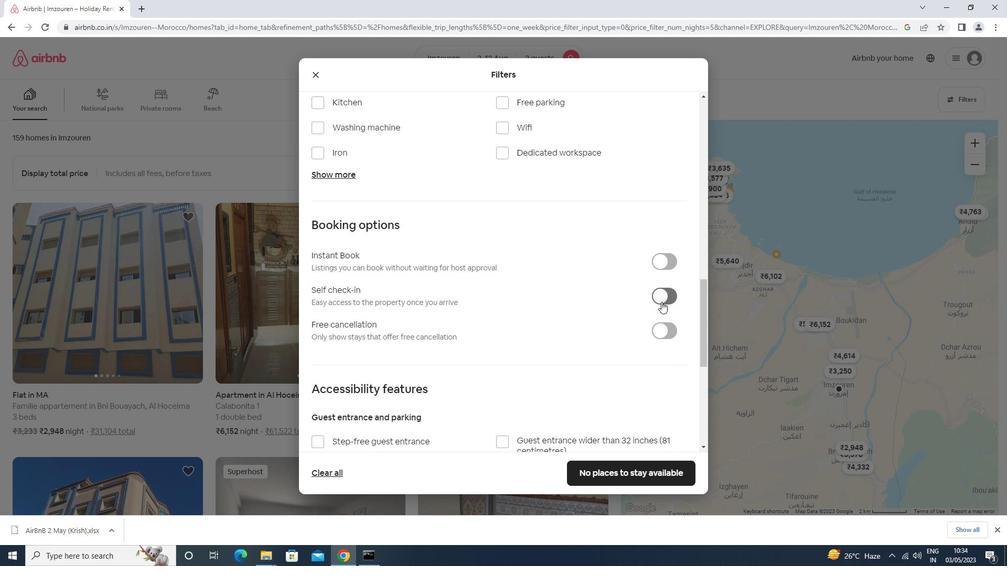 
Action: Mouse moved to (658, 300)
Screenshot: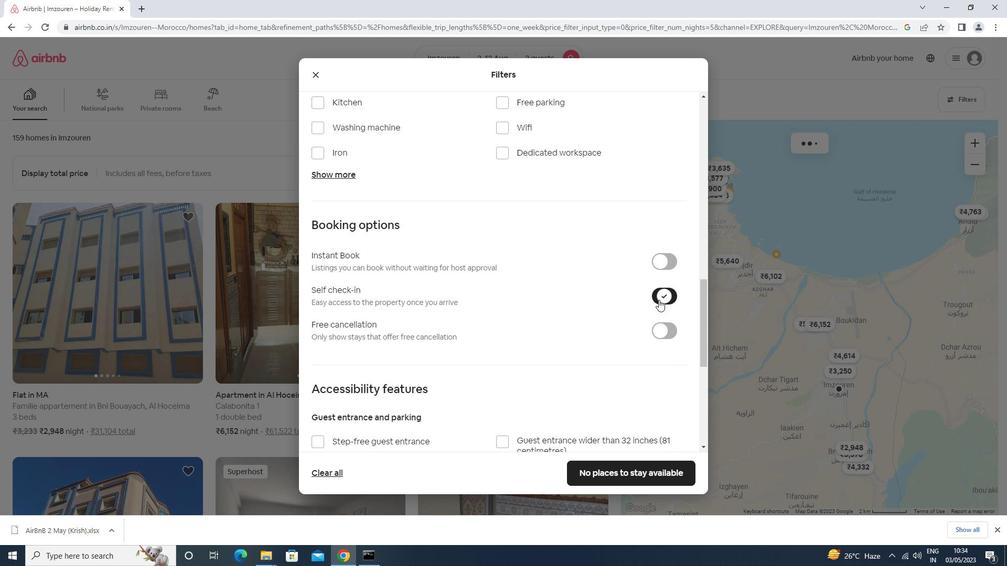 
Action: Mouse scrolled (658, 299) with delta (0, 0)
Screenshot: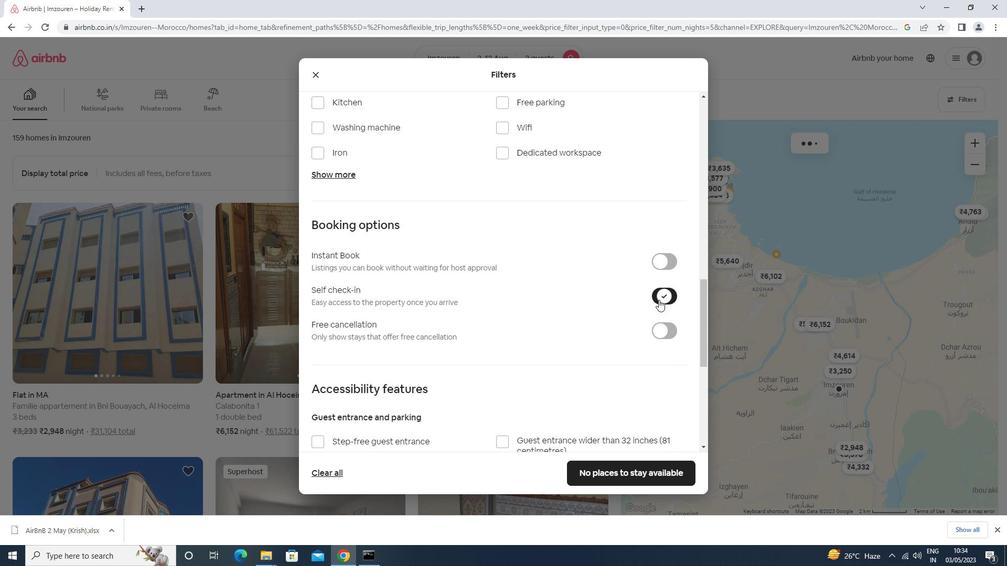 
Action: Mouse scrolled (658, 299) with delta (0, 0)
Screenshot: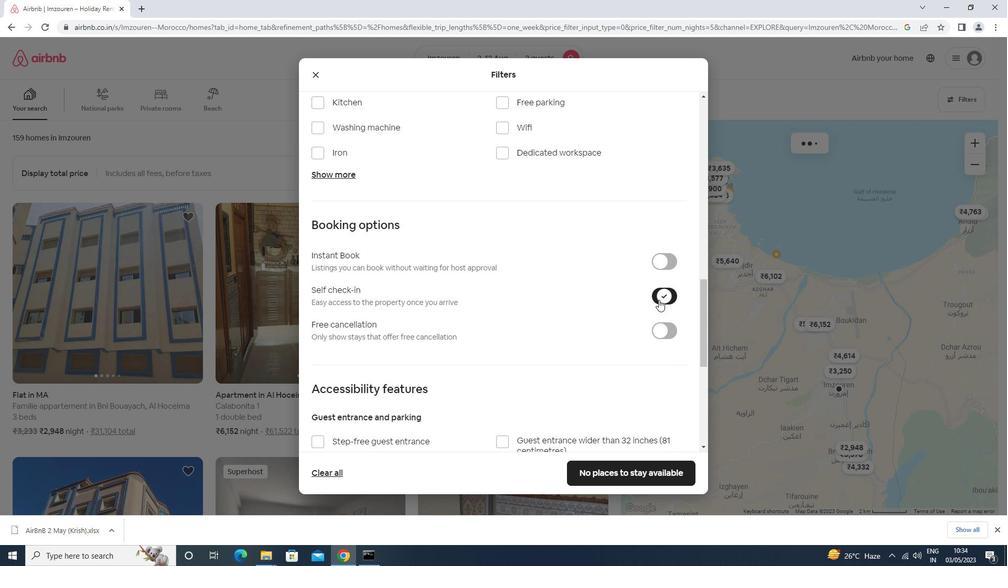 
Action: Mouse scrolled (658, 299) with delta (0, 0)
Screenshot: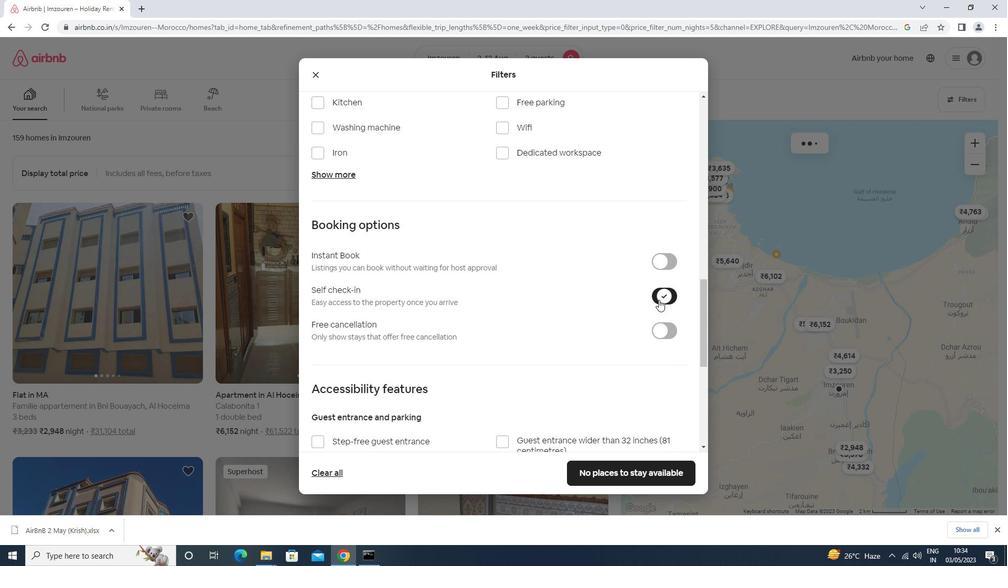 
Action: Mouse scrolled (658, 299) with delta (0, 0)
Screenshot: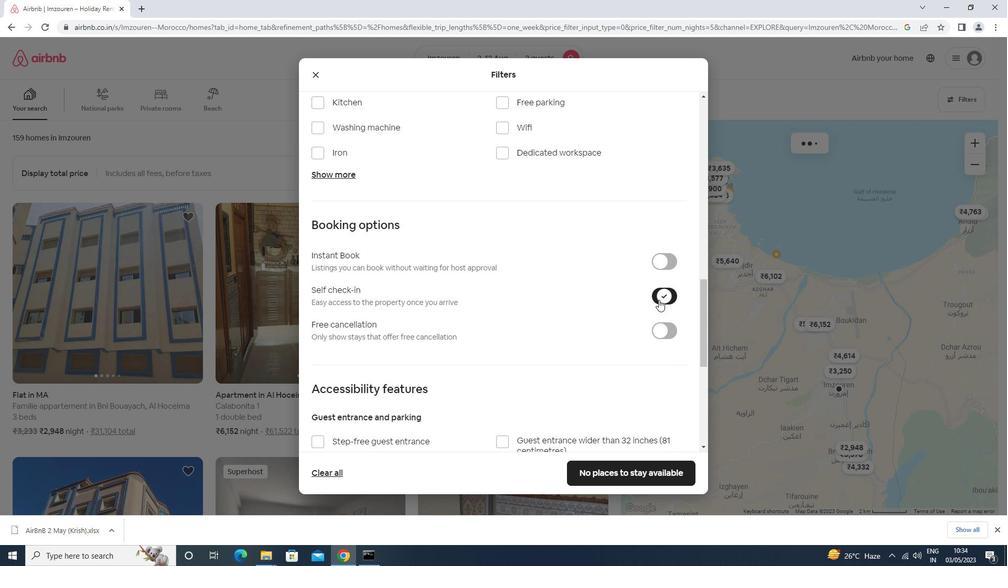 
Action: Mouse scrolled (658, 299) with delta (0, 0)
Screenshot: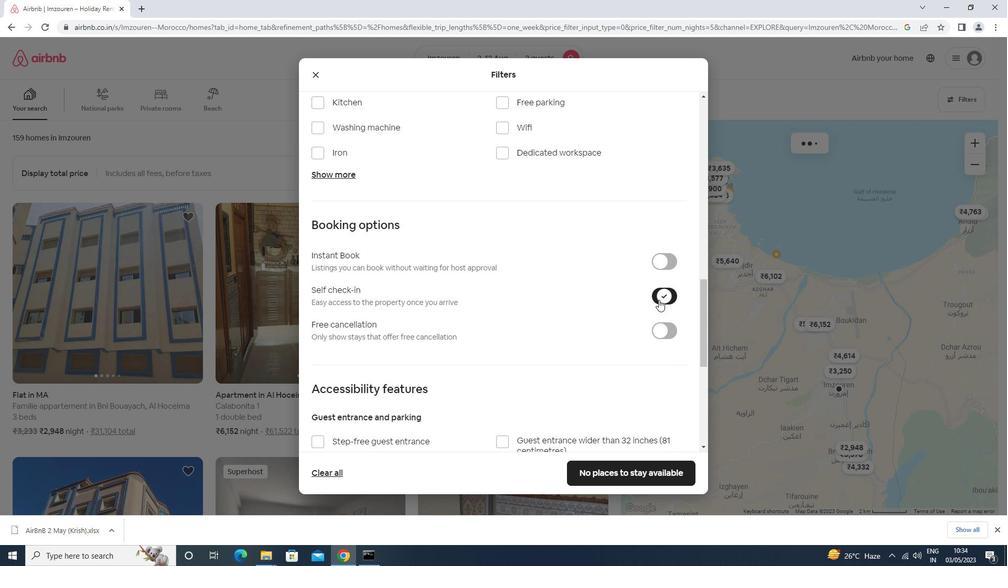 
Action: Mouse scrolled (658, 299) with delta (0, 0)
Screenshot: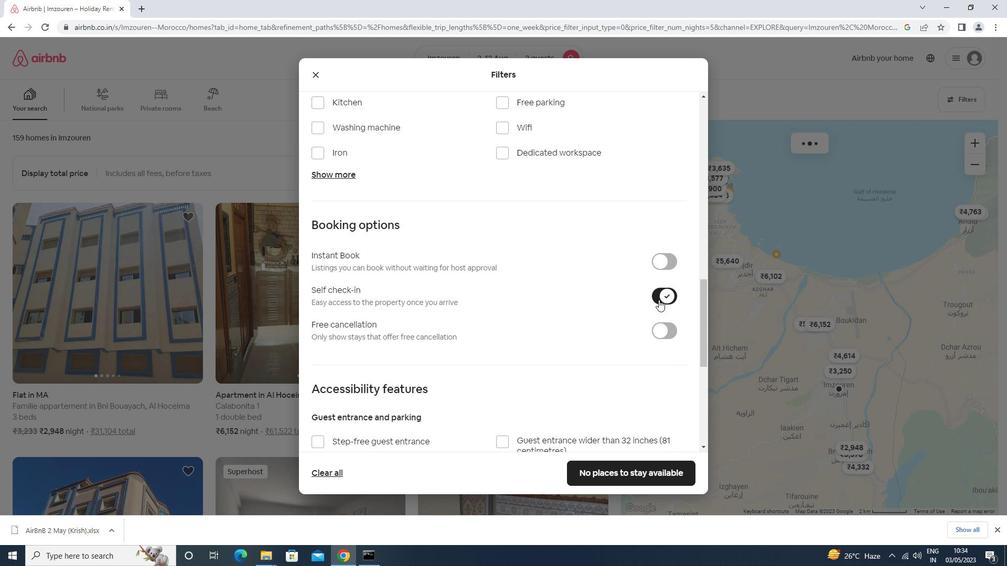 
Action: Mouse scrolled (658, 299) with delta (0, 0)
Screenshot: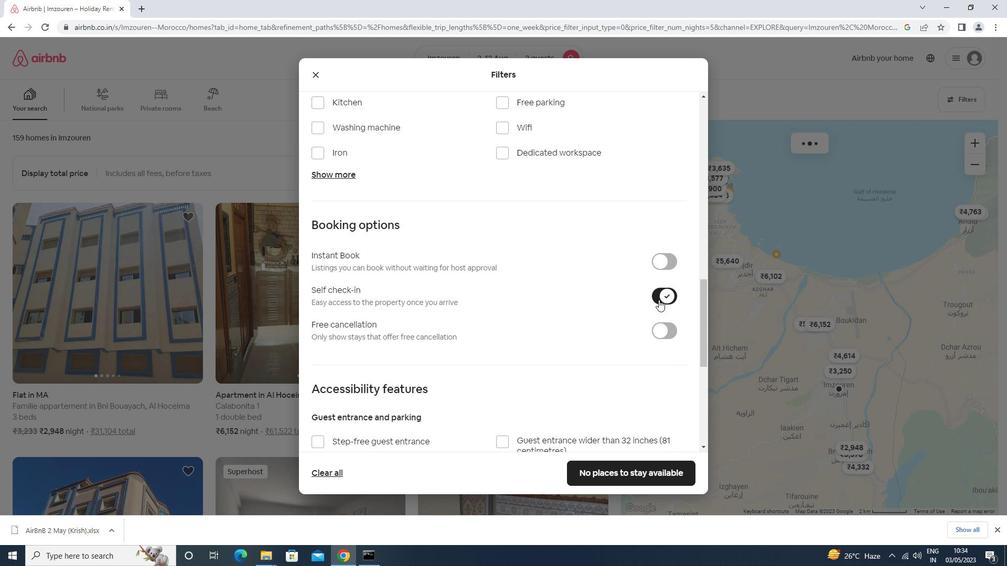 
Action: Mouse moved to (656, 300)
Screenshot: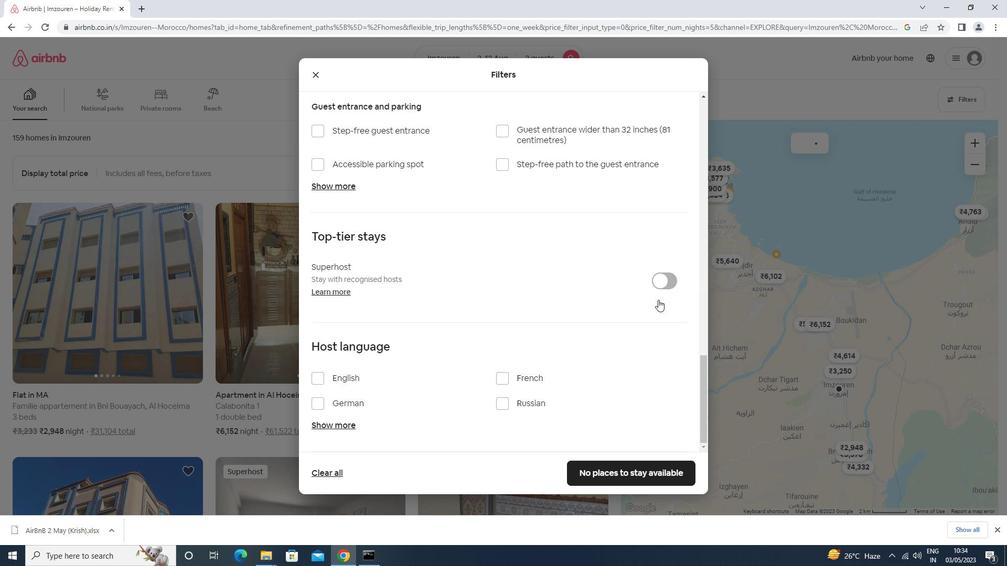
Action: Mouse scrolled (656, 300) with delta (0, 0)
Screenshot: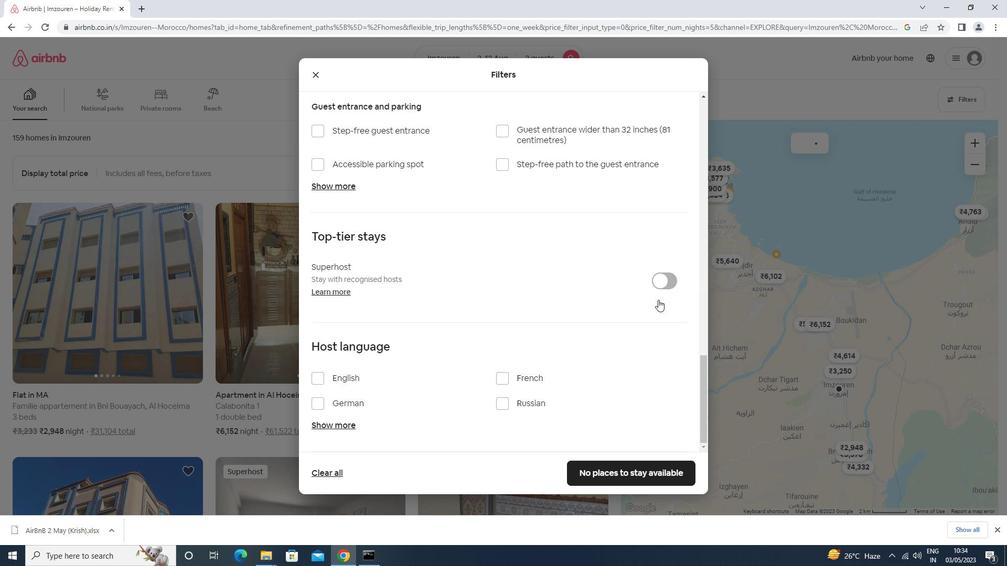 
Action: Mouse moved to (655, 301)
Screenshot: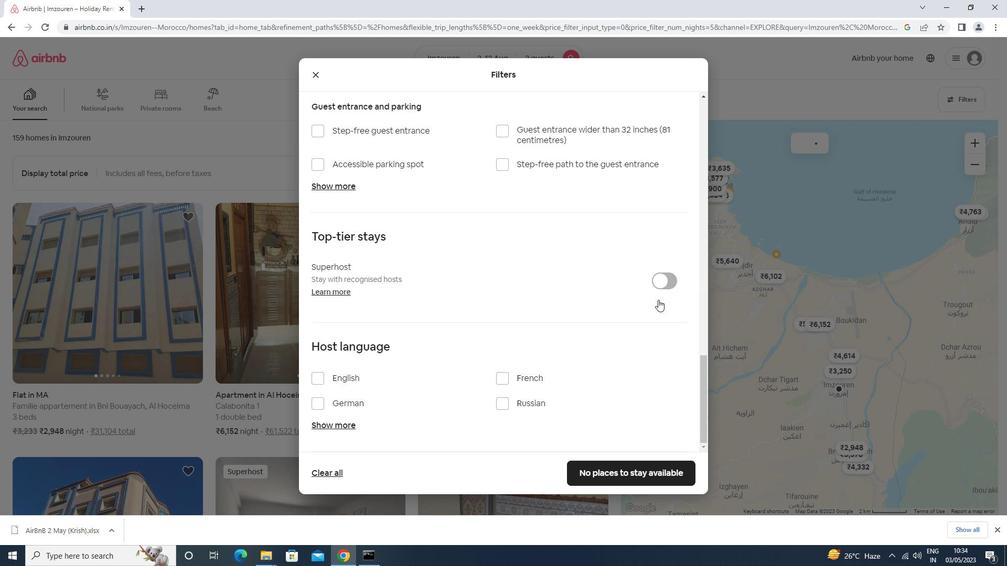 
Action: Mouse scrolled (655, 300) with delta (0, 0)
Screenshot: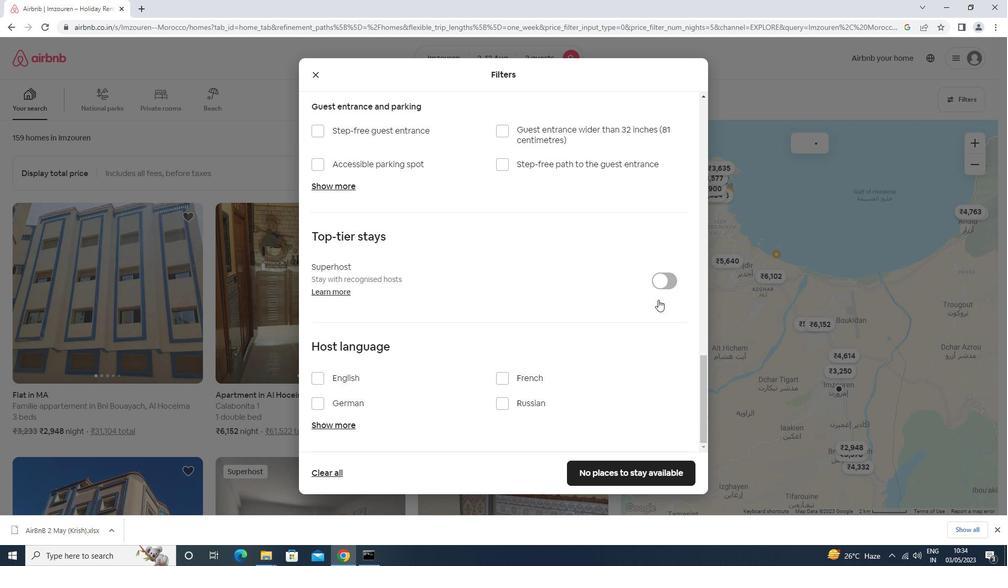 
Action: Mouse scrolled (655, 300) with delta (0, 0)
Screenshot: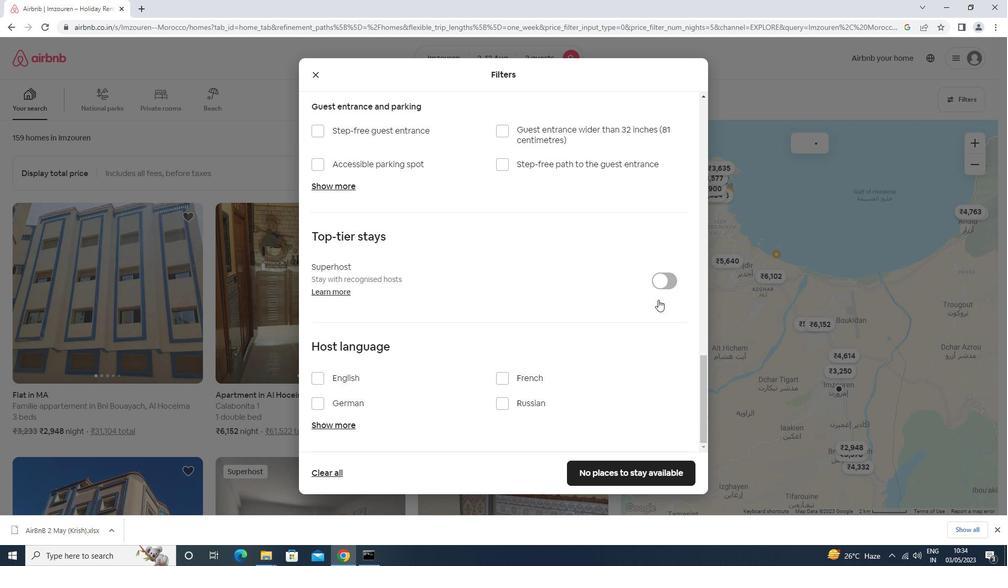 
Action: Mouse moved to (653, 301)
Screenshot: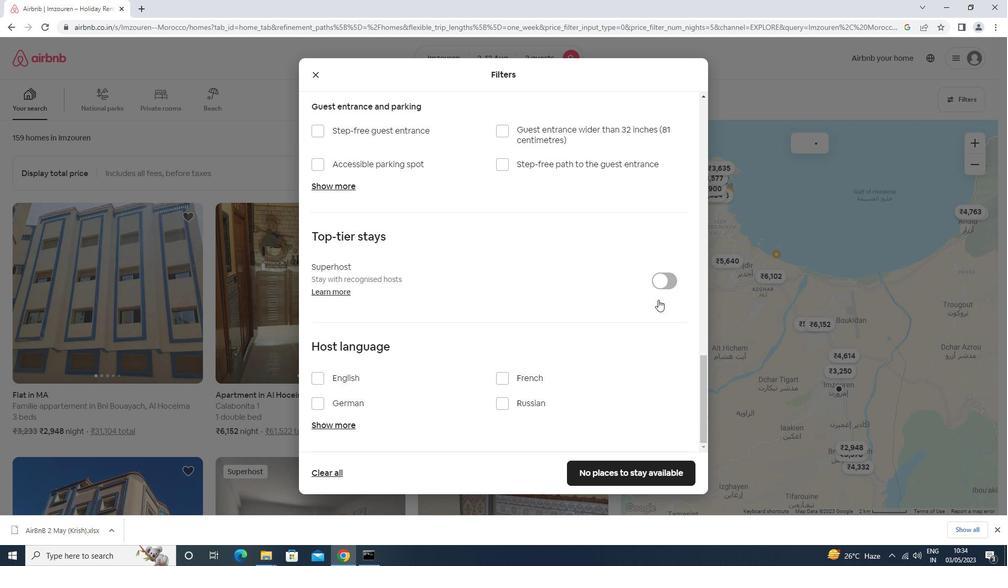 
Action: Mouse scrolled (653, 301) with delta (0, 0)
Screenshot: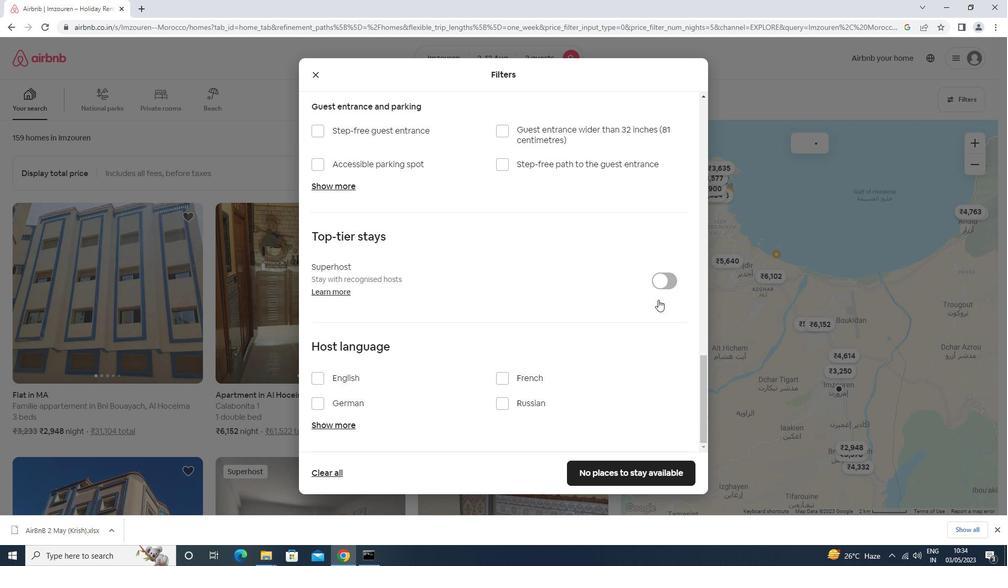 
Action: Mouse moved to (356, 375)
Screenshot: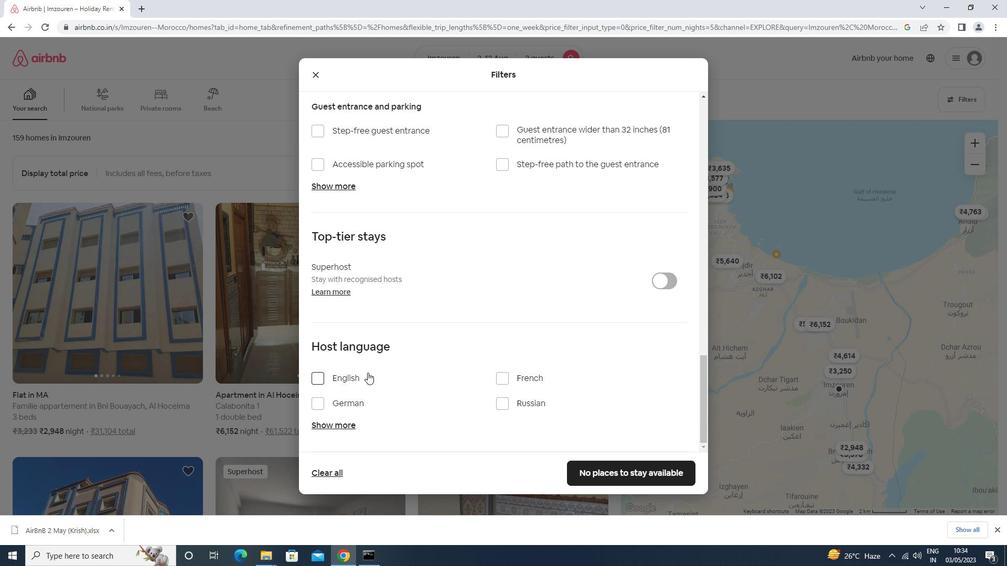 
Action: Mouse pressed left at (356, 375)
Screenshot: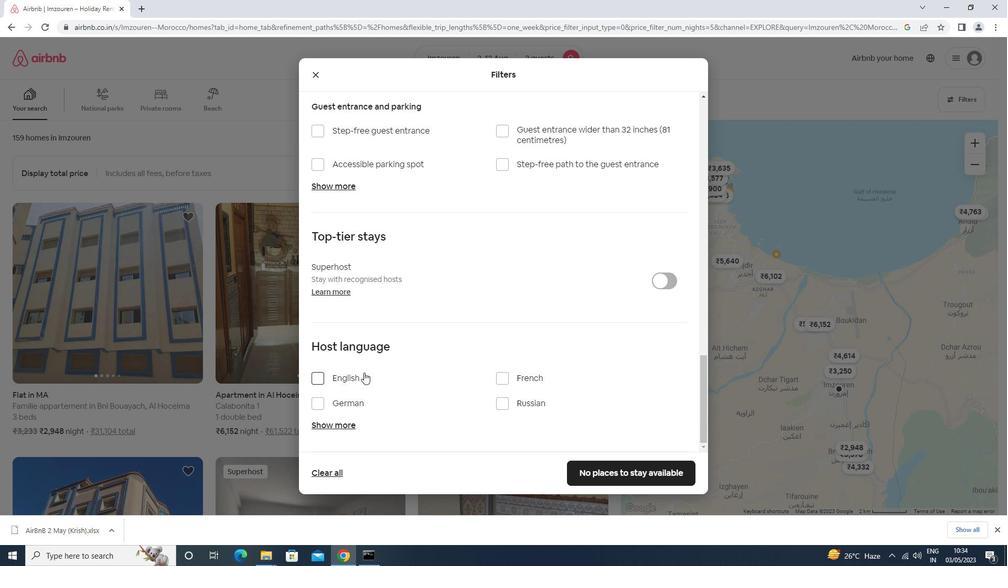 
Action: Mouse moved to (647, 469)
Screenshot: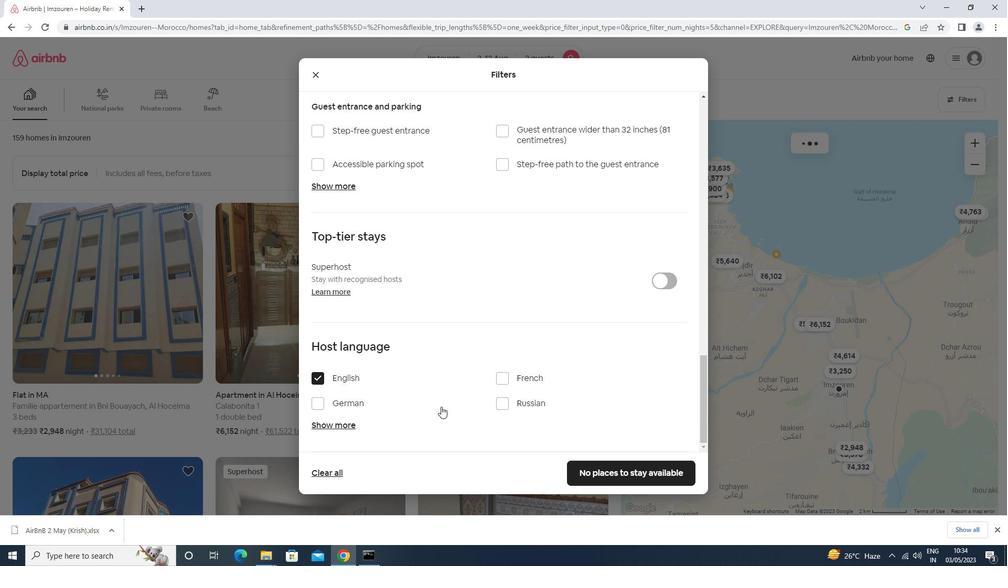 
Action: Mouse pressed left at (647, 469)
Screenshot: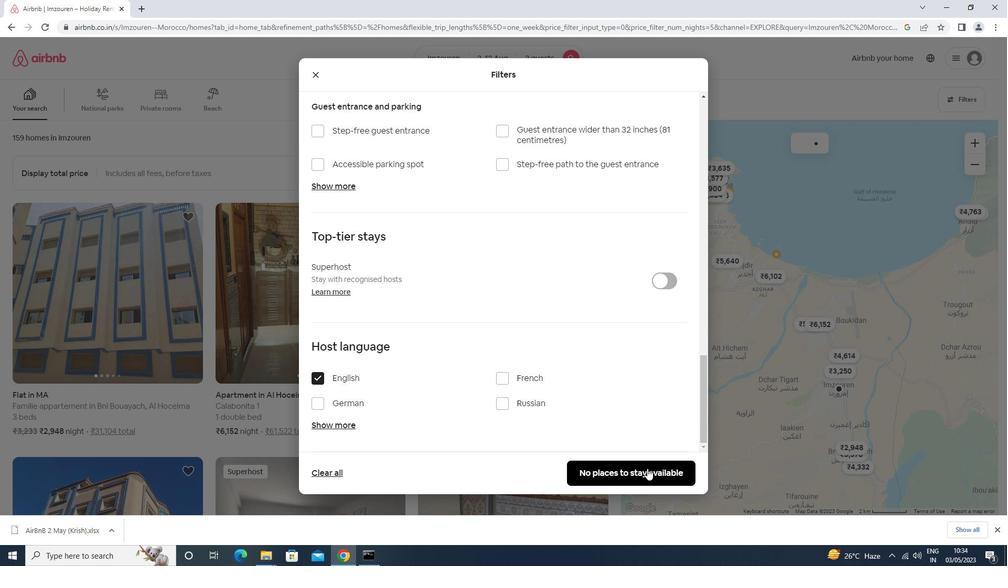 
